 Task: Find connections with filter location el hed with filter topic #trainer with filter profile language Spanish with filter current company Red Chillies Entertainment with filter school K J Somaiya Institute of Management with filter industry Retail Apparel and Fashion with filter service category Corporate Events with filter keywords title Computer Scientist
Action: Mouse moved to (526, 66)
Screenshot: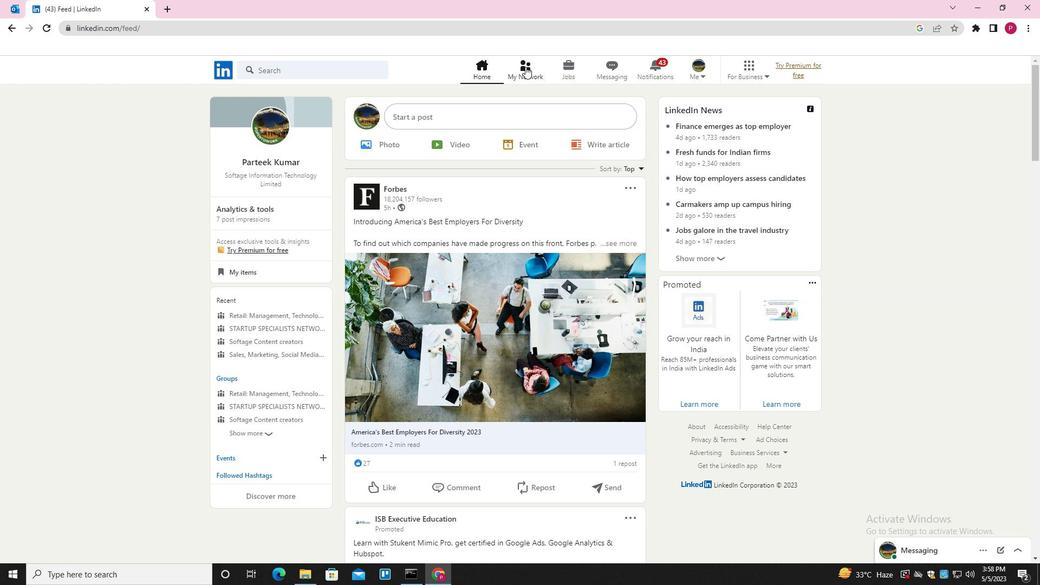 
Action: Mouse pressed left at (526, 66)
Screenshot: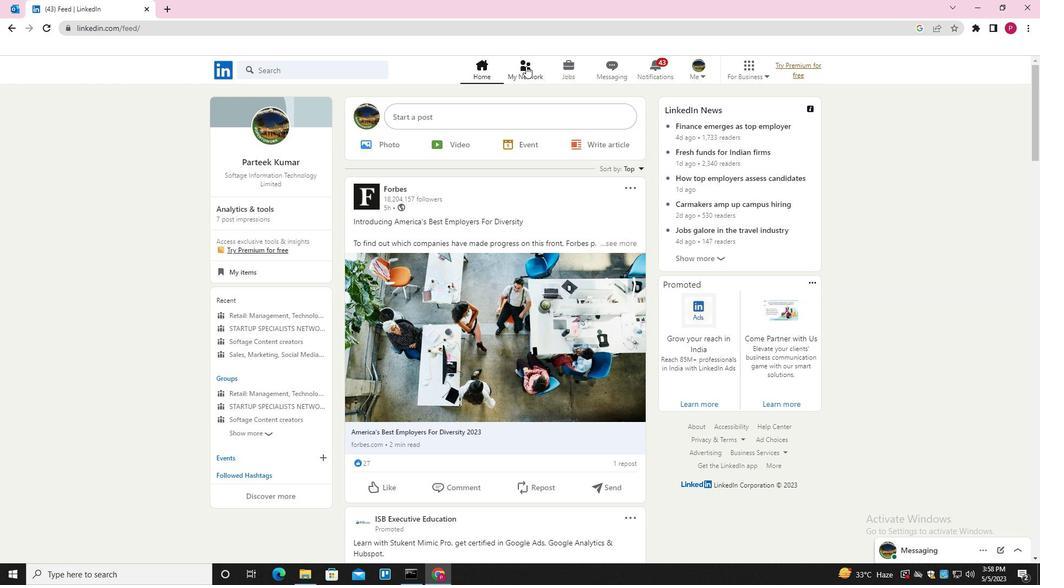 
Action: Mouse moved to (339, 134)
Screenshot: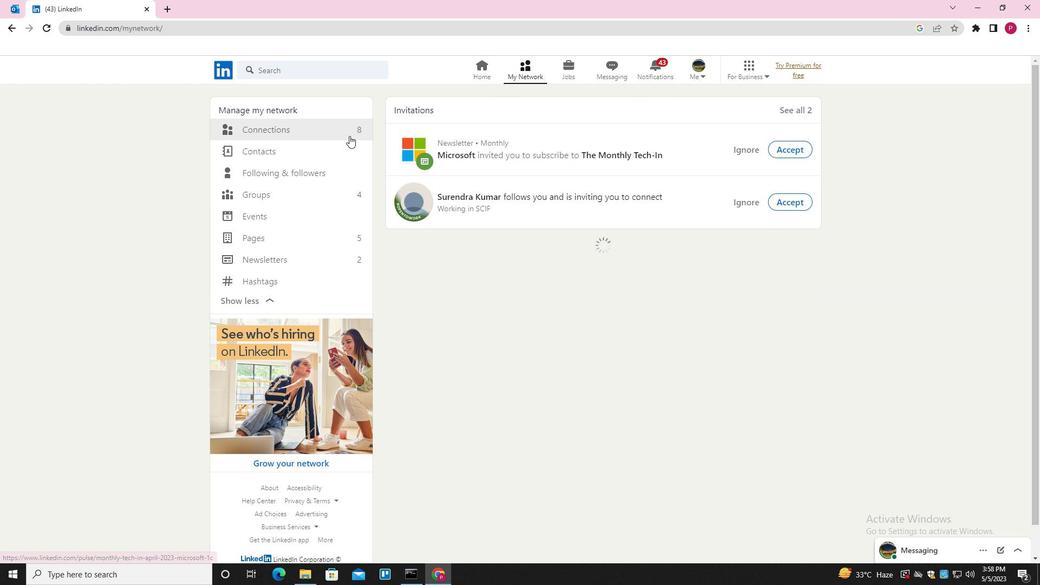 
Action: Mouse pressed left at (339, 134)
Screenshot: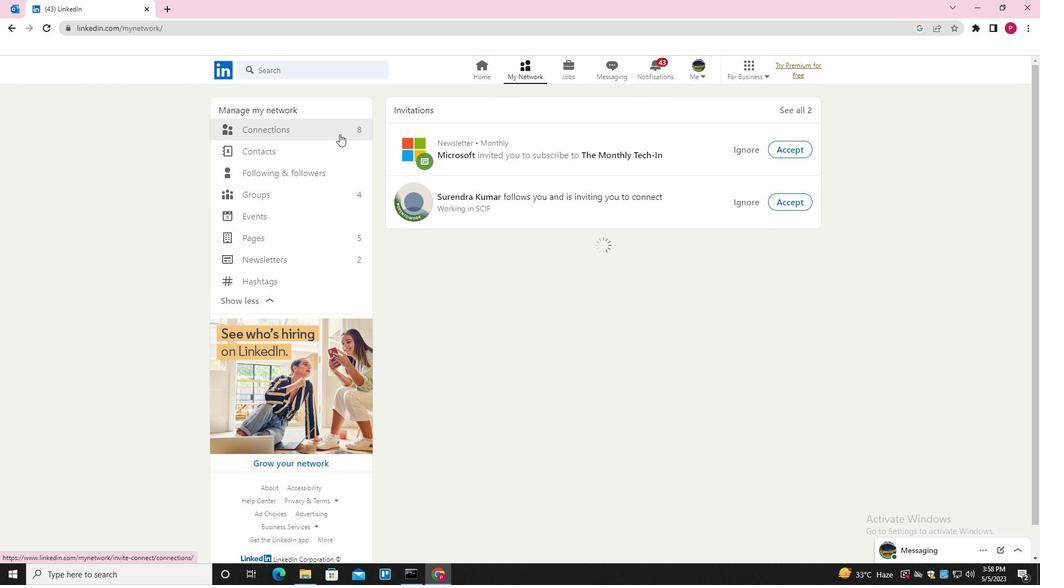 
Action: Mouse moved to (603, 133)
Screenshot: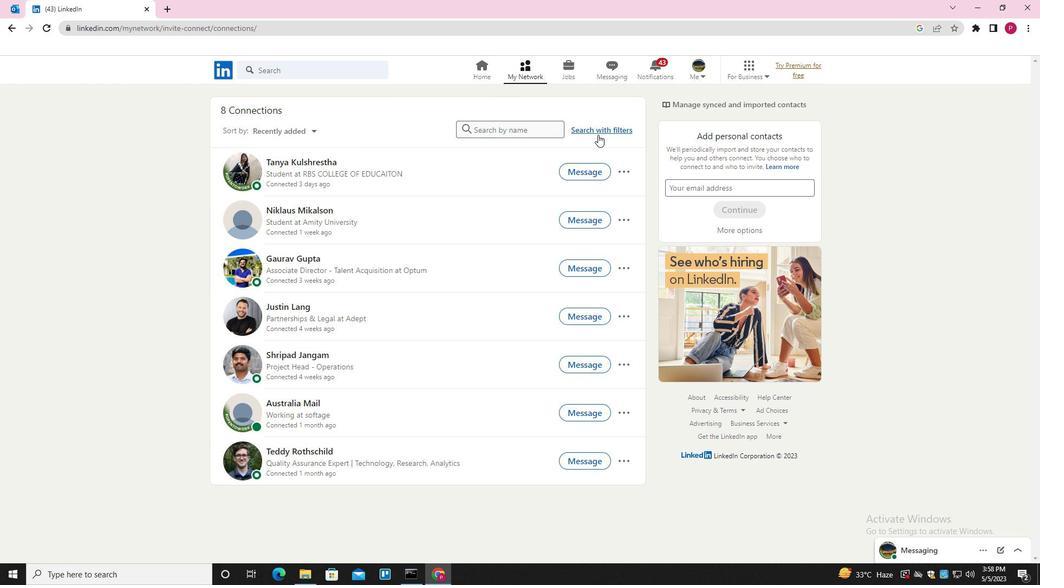 
Action: Mouse pressed left at (603, 133)
Screenshot: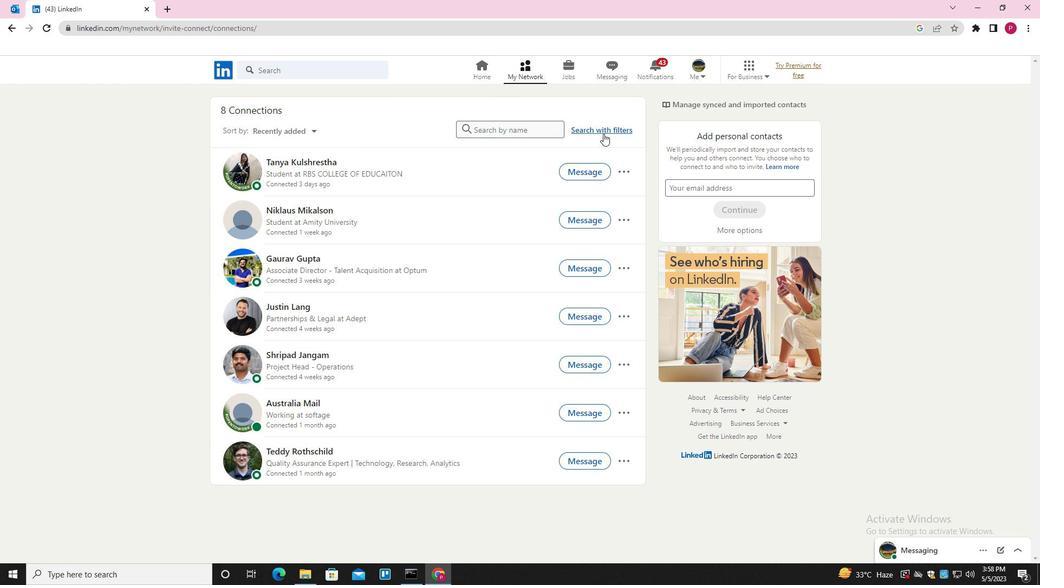 
Action: Mouse moved to (556, 99)
Screenshot: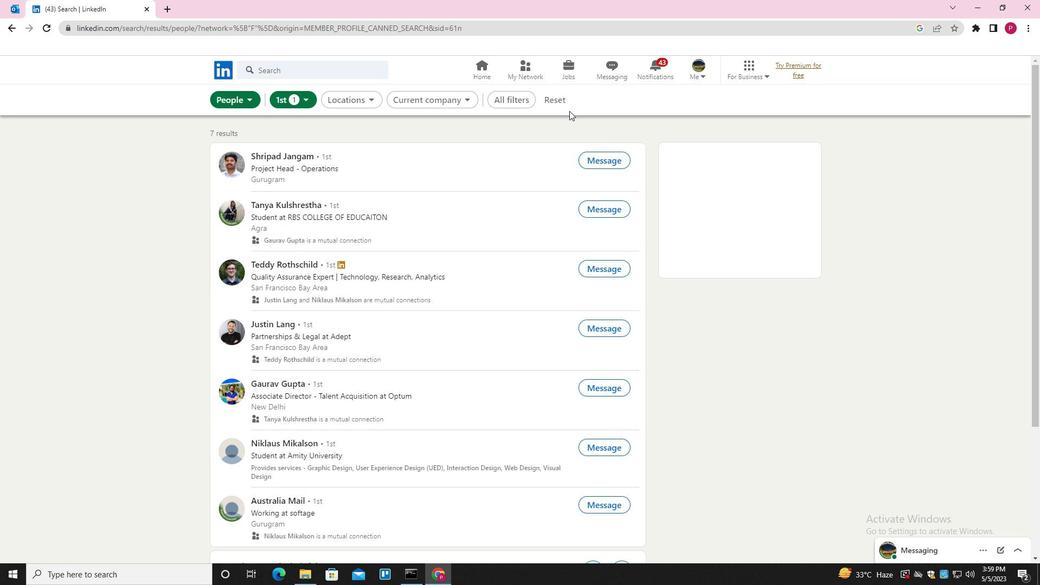 
Action: Mouse pressed left at (556, 99)
Screenshot: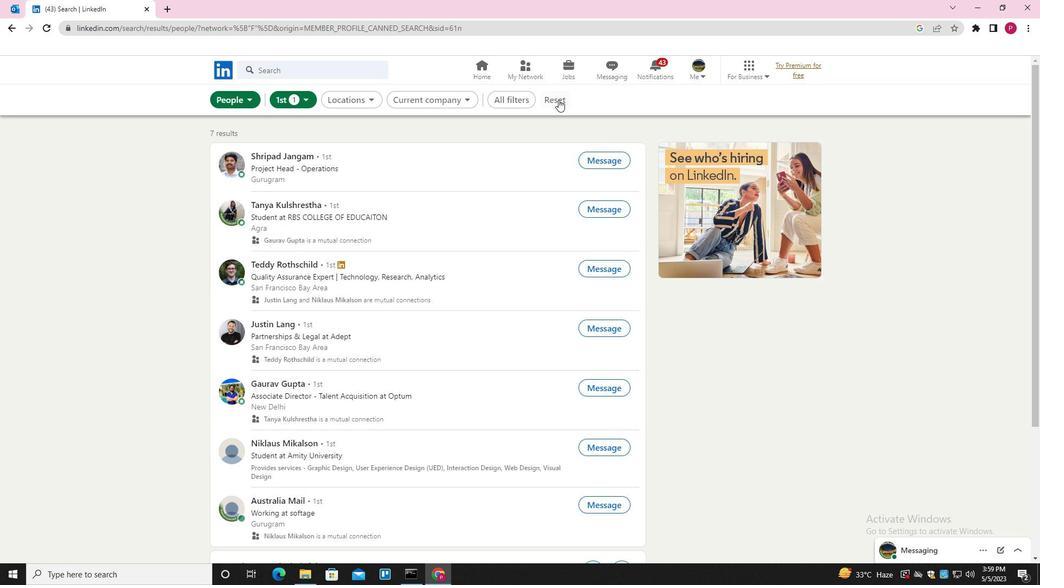 
Action: Mouse moved to (543, 99)
Screenshot: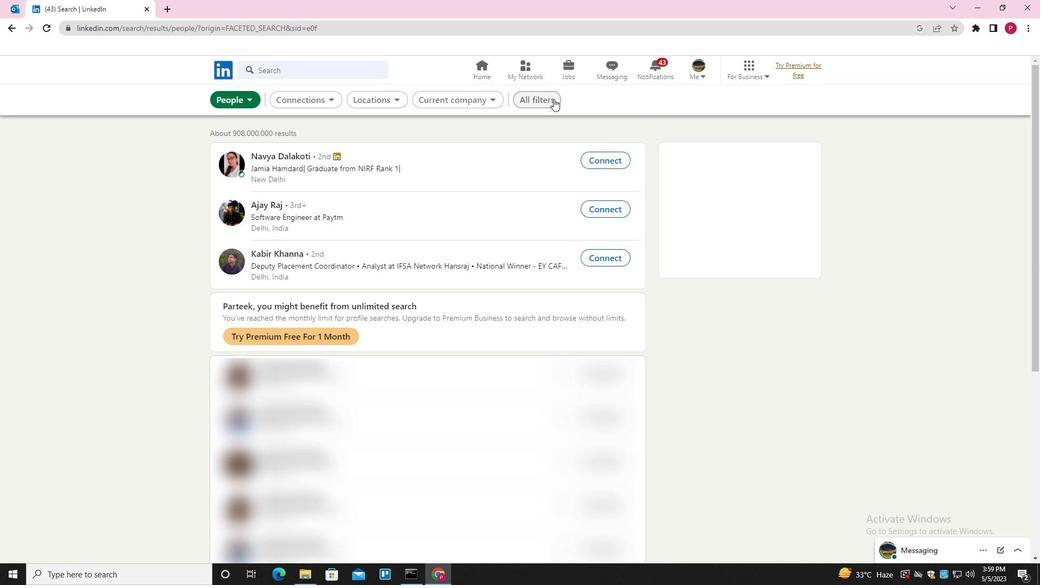 
Action: Mouse pressed left at (543, 99)
Screenshot: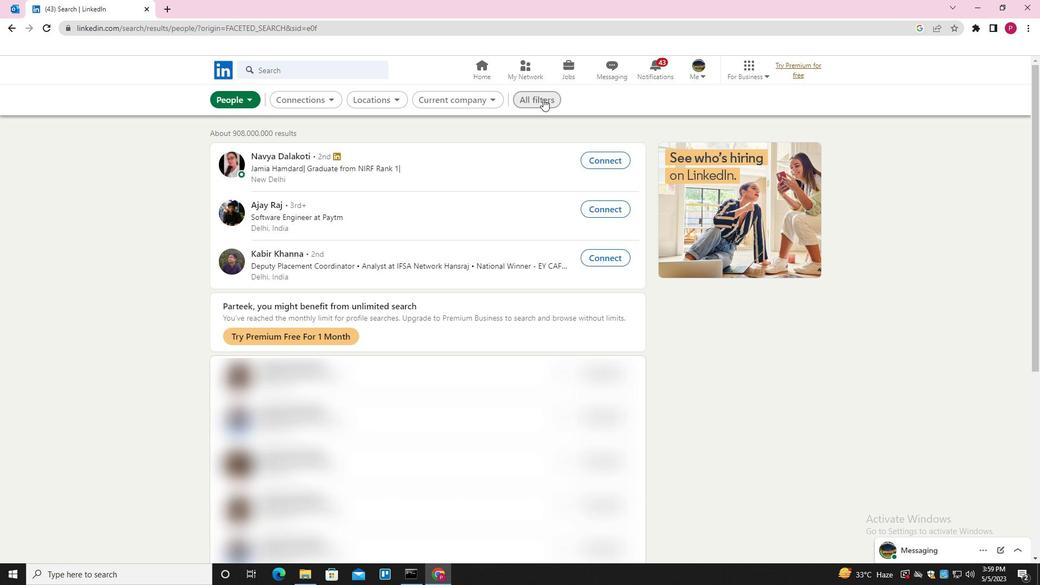 
Action: Mouse moved to (848, 271)
Screenshot: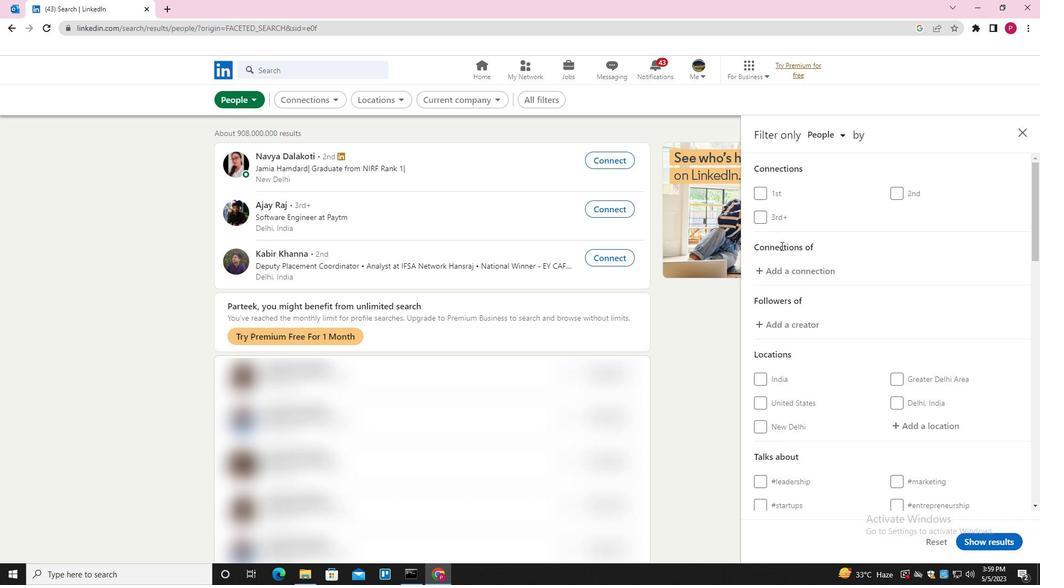 
Action: Mouse scrolled (848, 271) with delta (0, 0)
Screenshot: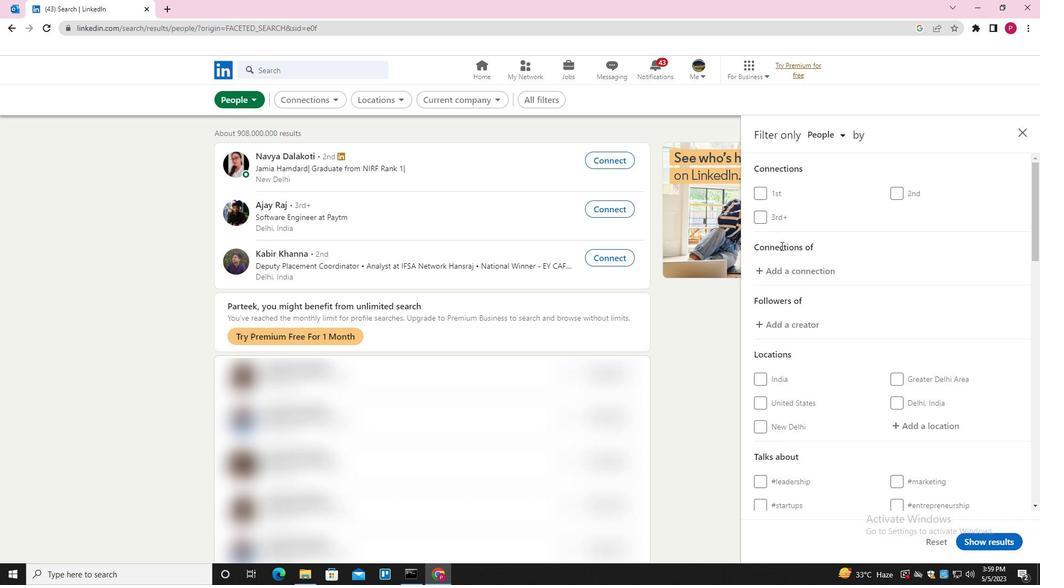 
Action: Mouse moved to (875, 284)
Screenshot: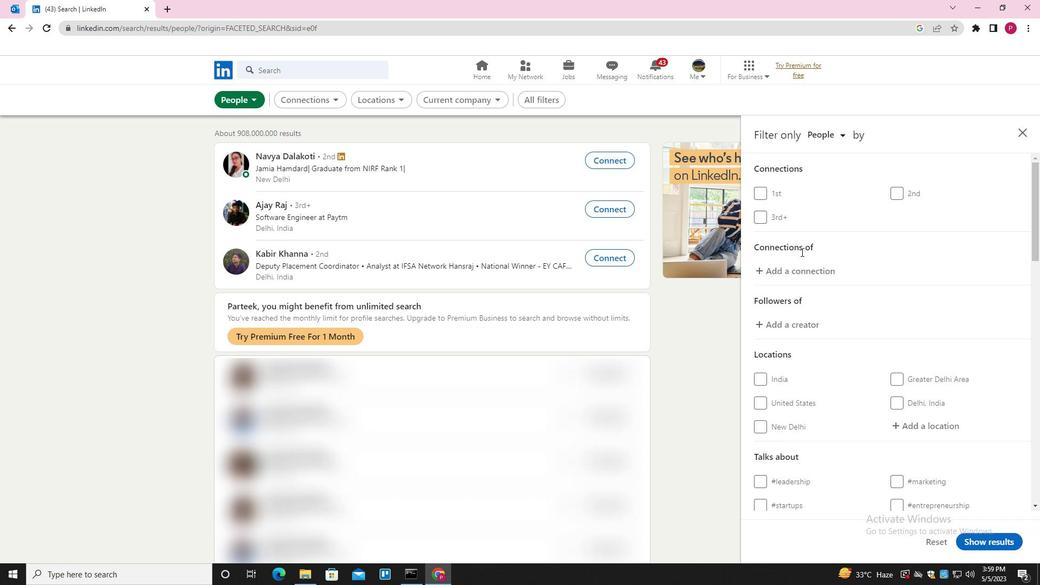 
Action: Mouse scrolled (875, 283) with delta (0, 0)
Screenshot: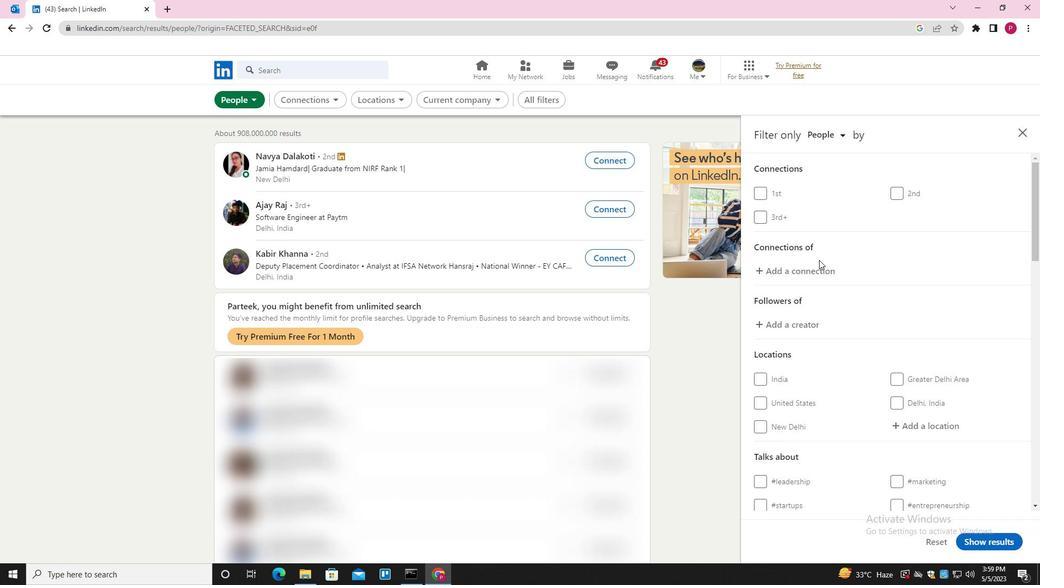 
Action: Mouse moved to (938, 315)
Screenshot: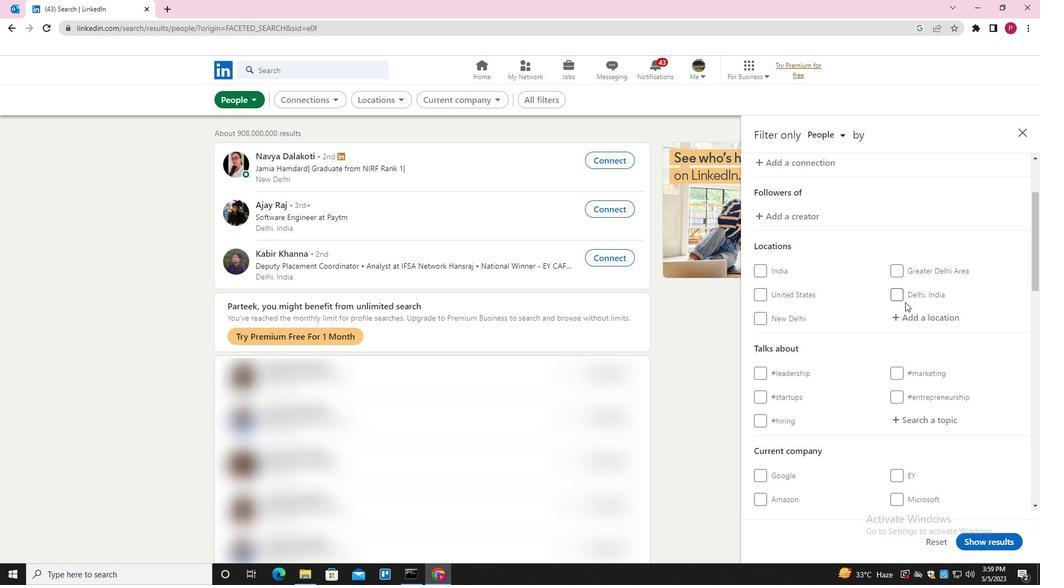 
Action: Mouse pressed left at (938, 315)
Screenshot: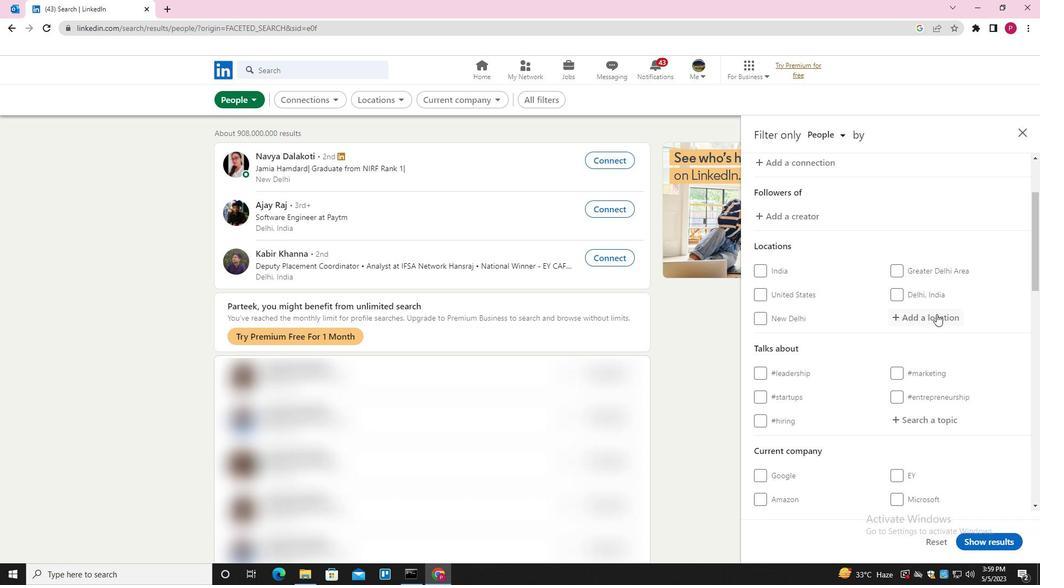 
Action: Key pressed <Key.shift>EL<Key.space>HED<Key.down><Key.enter>
Screenshot: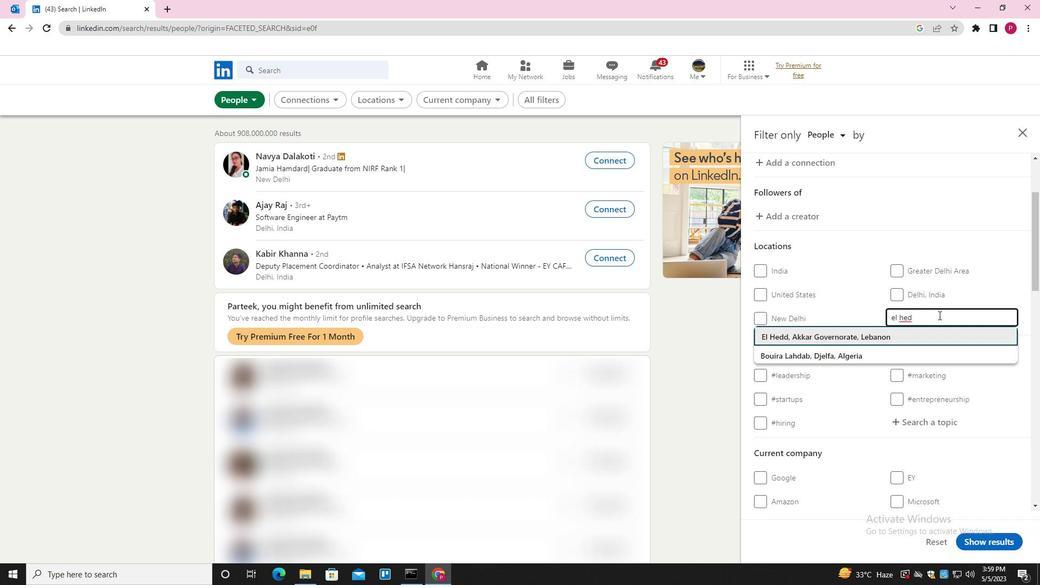
Action: Mouse moved to (906, 312)
Screenshot: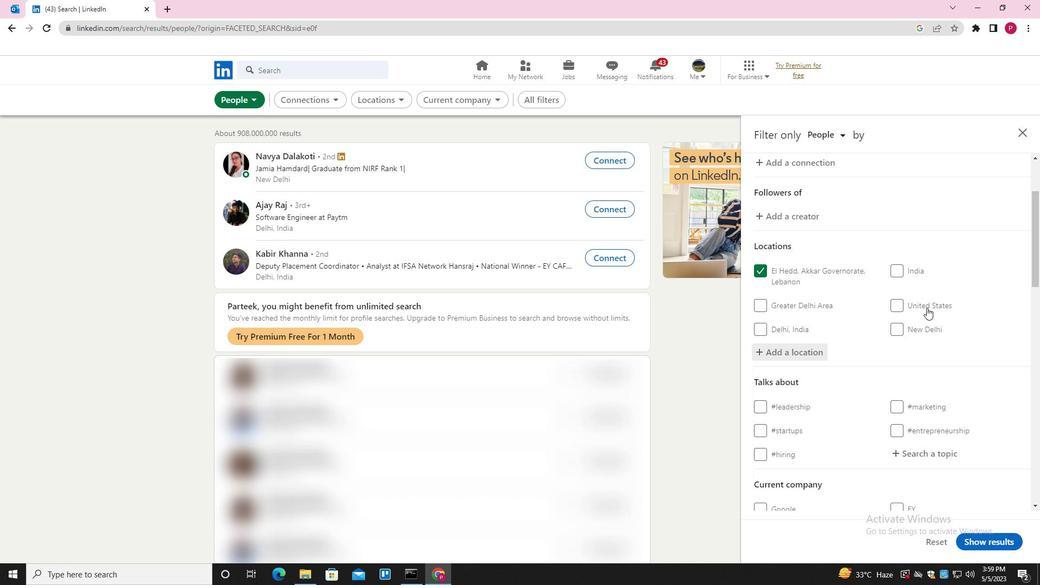 
Action: Mouse scrolled (906, 312) with delta (0, 0)
Screenshot: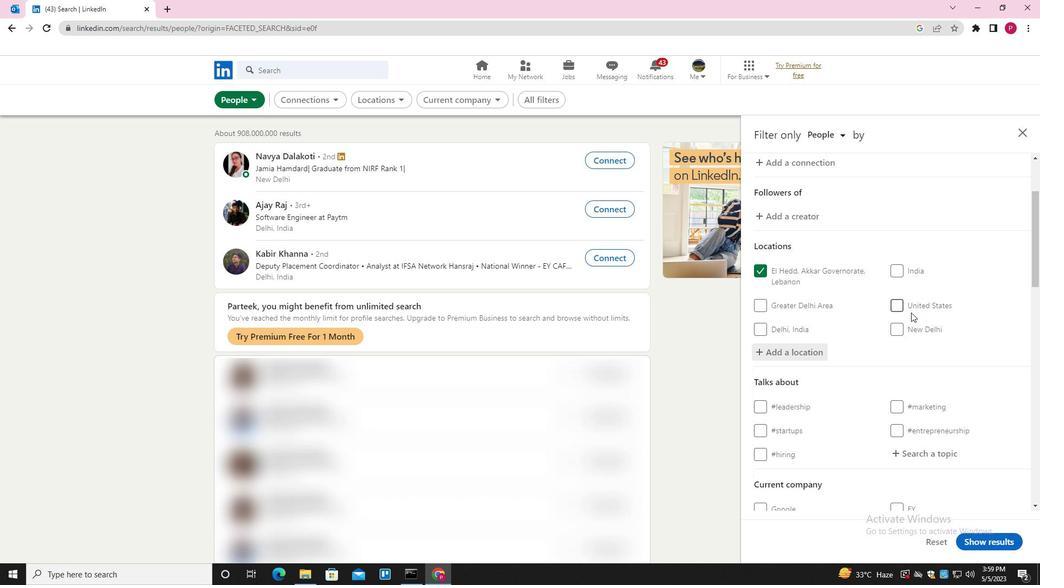 
Action: Mouse scrolled (906, 312) with delta (0, 0)
Screenshot: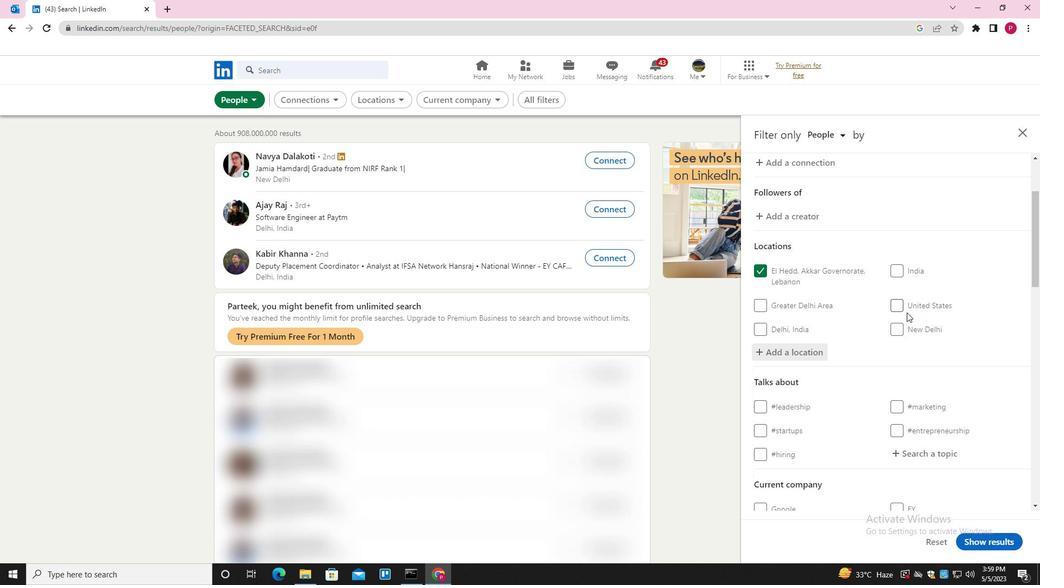 
Action: Mouse scrolled (906, 312) with delta (0, 0)
Screenshot: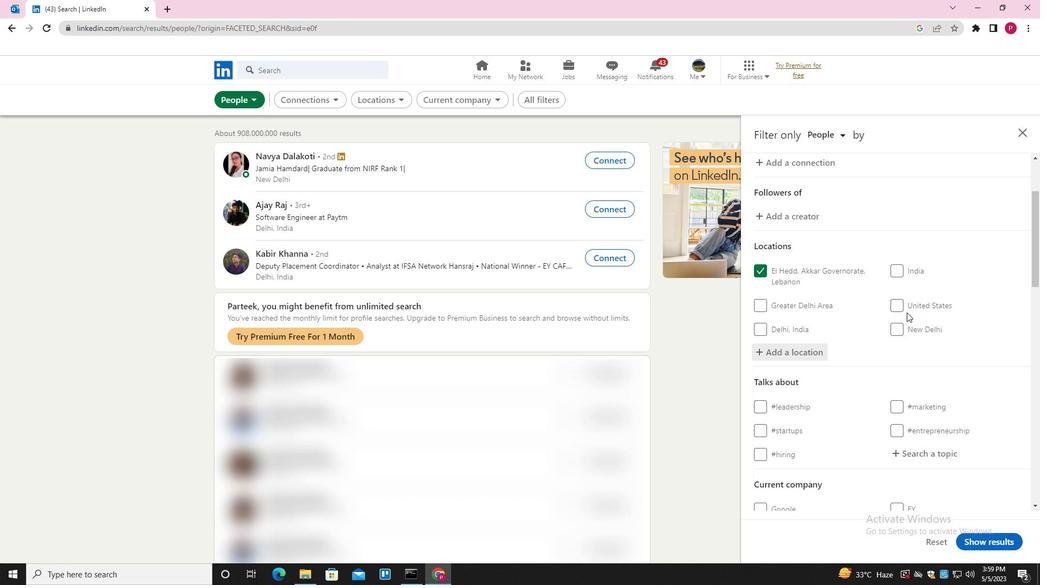 
Action: Mouse scrolled (906, 312) with delta (0, 0)
Screenshot: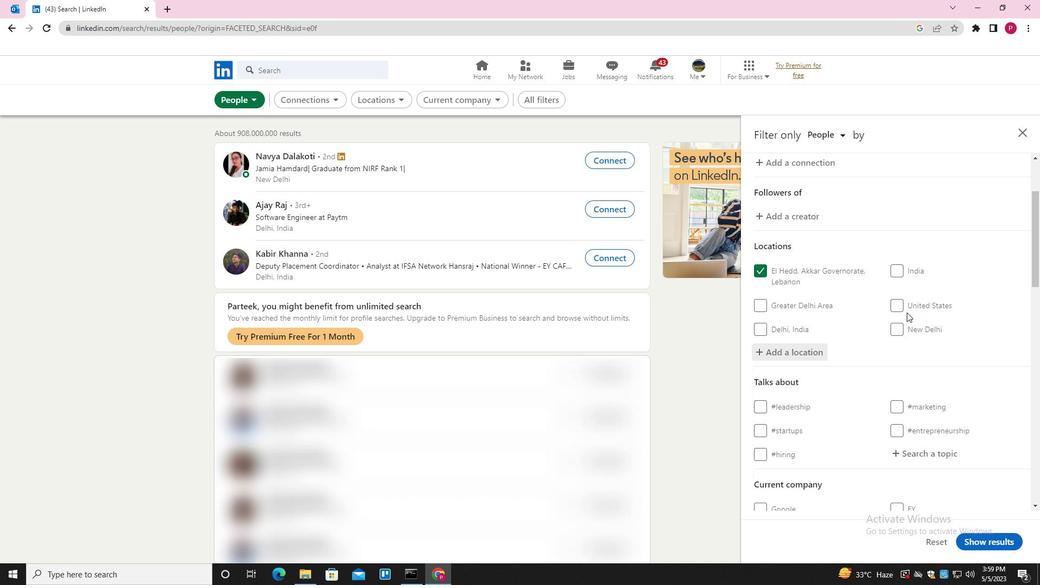 
Action: Mouse moved to (911, 237)
Screenshot: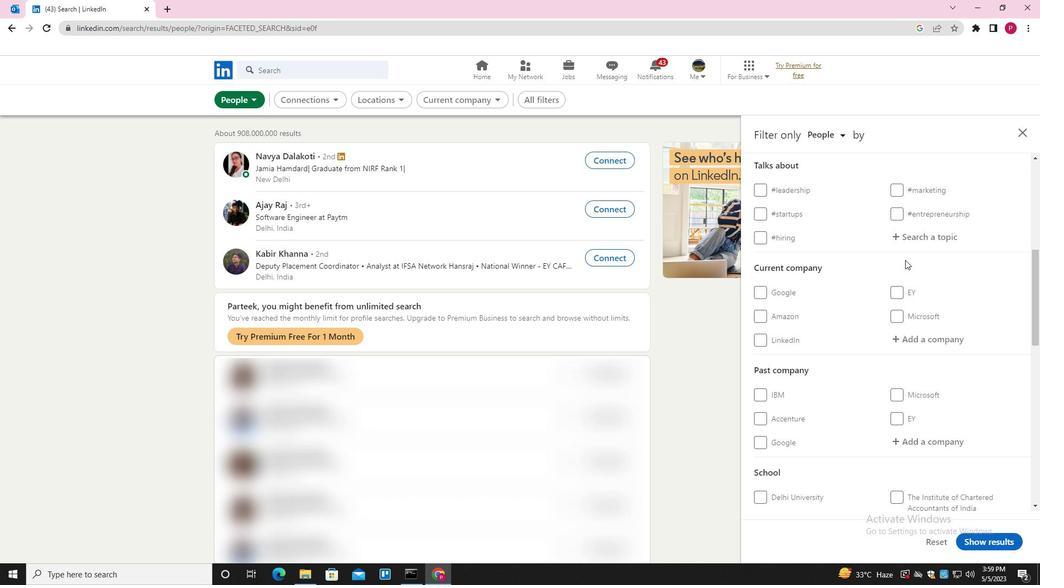 
Action: Mouse pressed left at (911, 237)
Screenshot: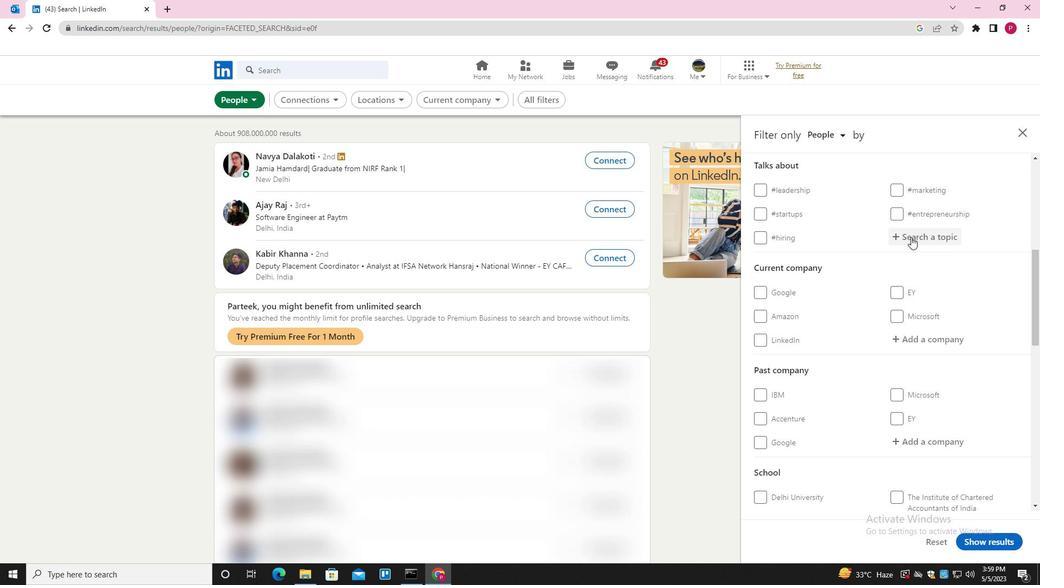 
Action: Key pressed TRAINER<Key.down><Key.enter>
Screenshot: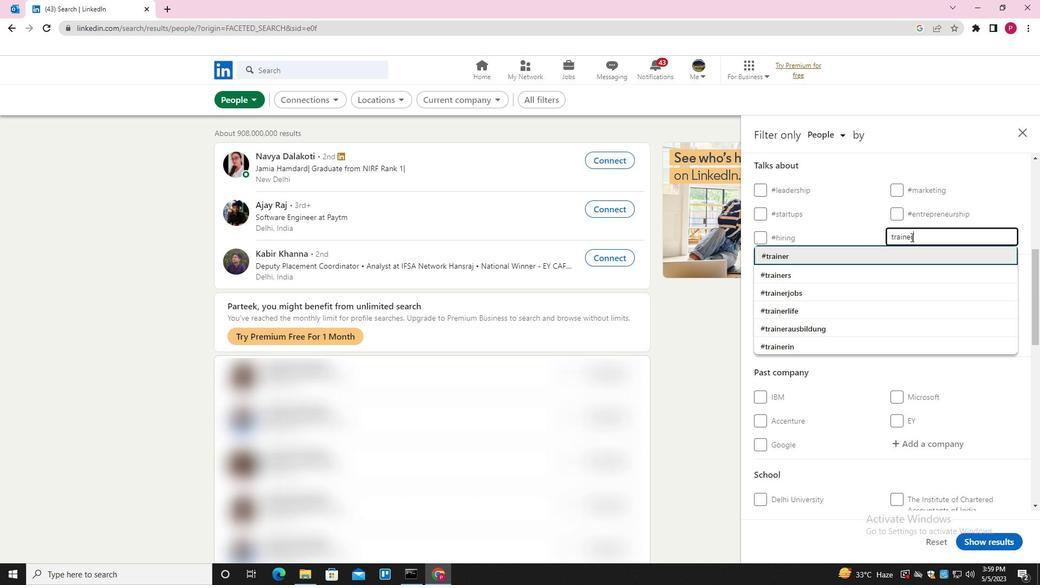 
Action: Mouse moved to (888, 280)
Screenshot: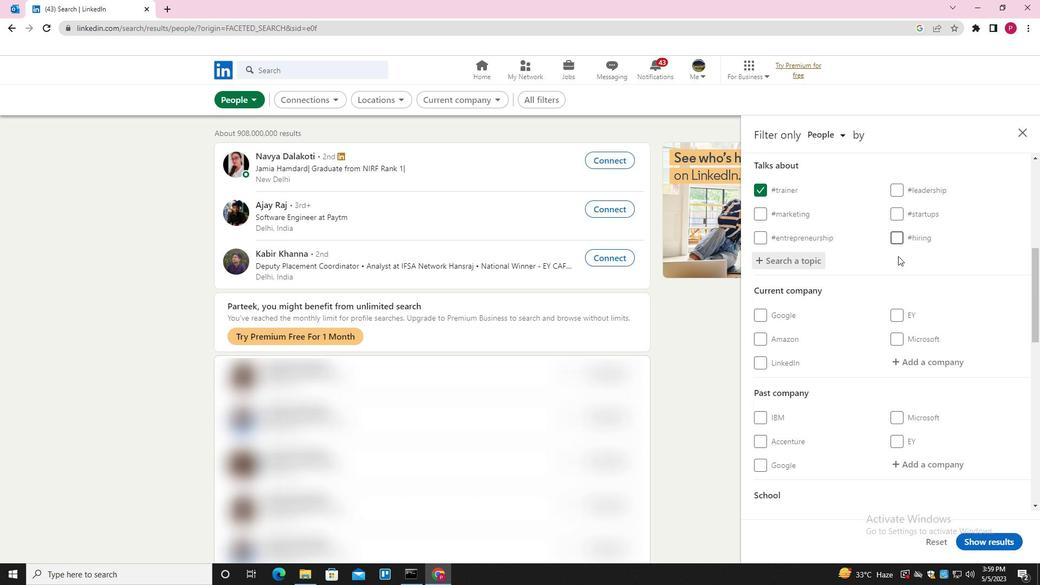 
Action: Mouse scrolled (888, 279) with delta (0, 0)
Screenshot: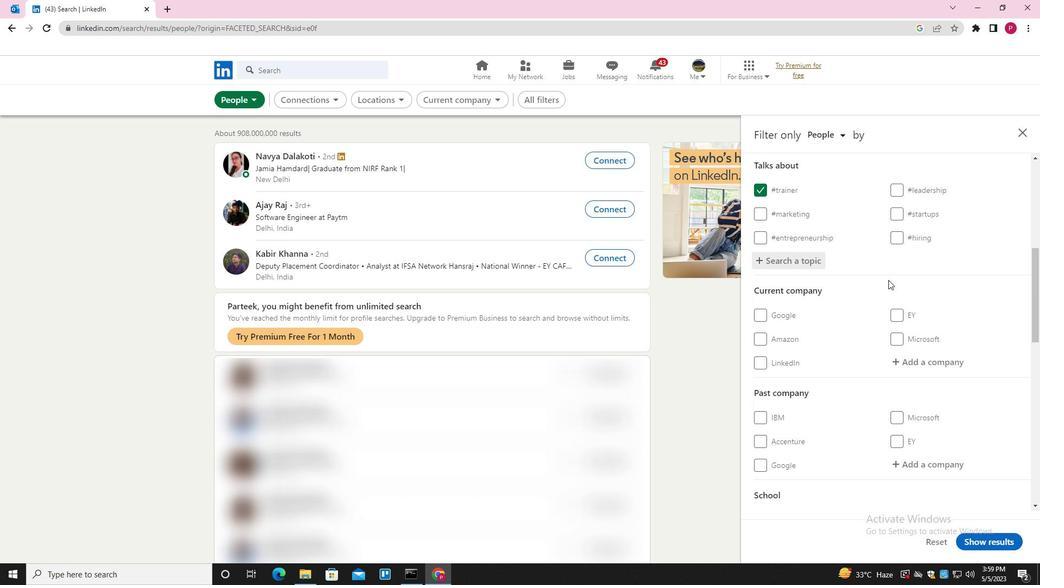 
Action: Mouse scrolled (888, 279) with delta (0, 0)
Screenshot: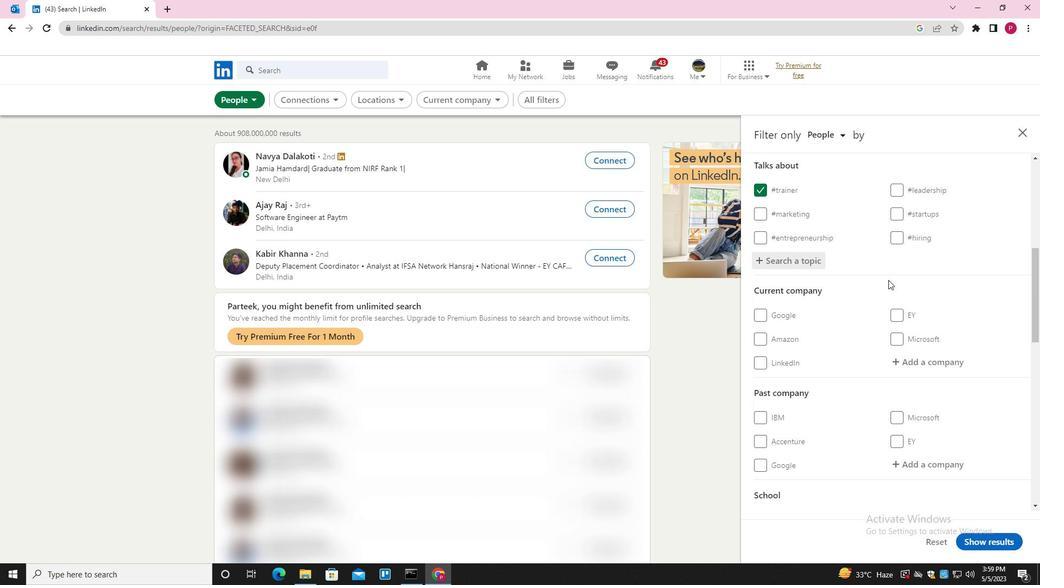 
Action: Mouse moved to (853, 338)
Screenshot: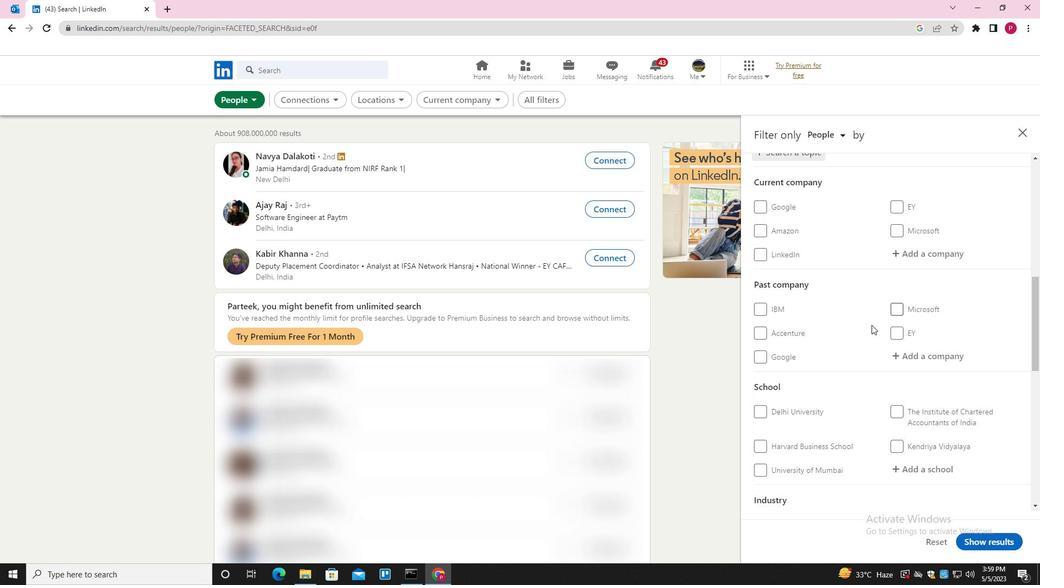 
Action: Mouse scrolled (853, 338) with delta (0, 0)
Screenshot: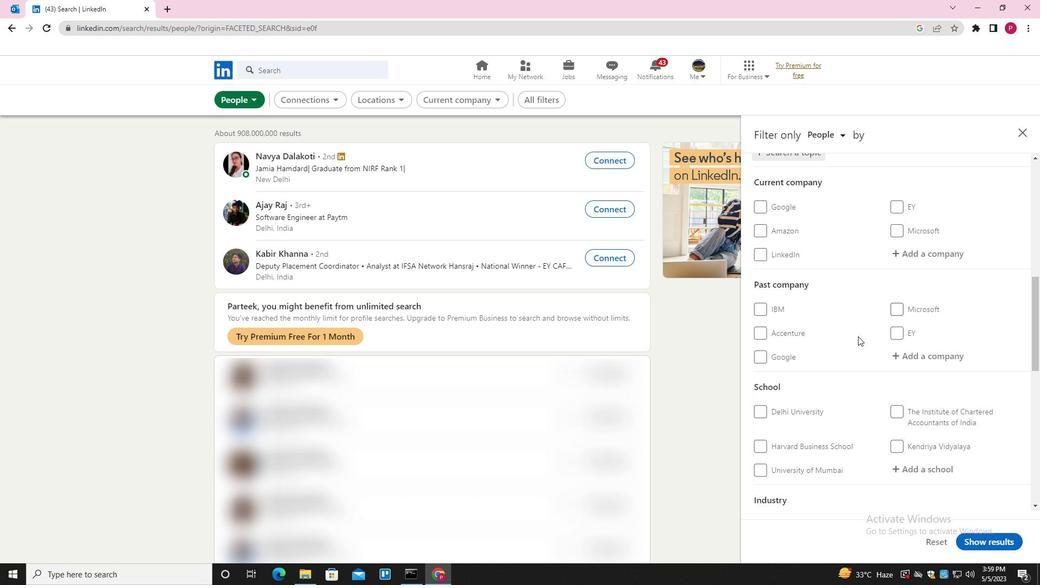 
Action: Mouse scrolled (853, 338) with delta (0, 0)
Screenshot: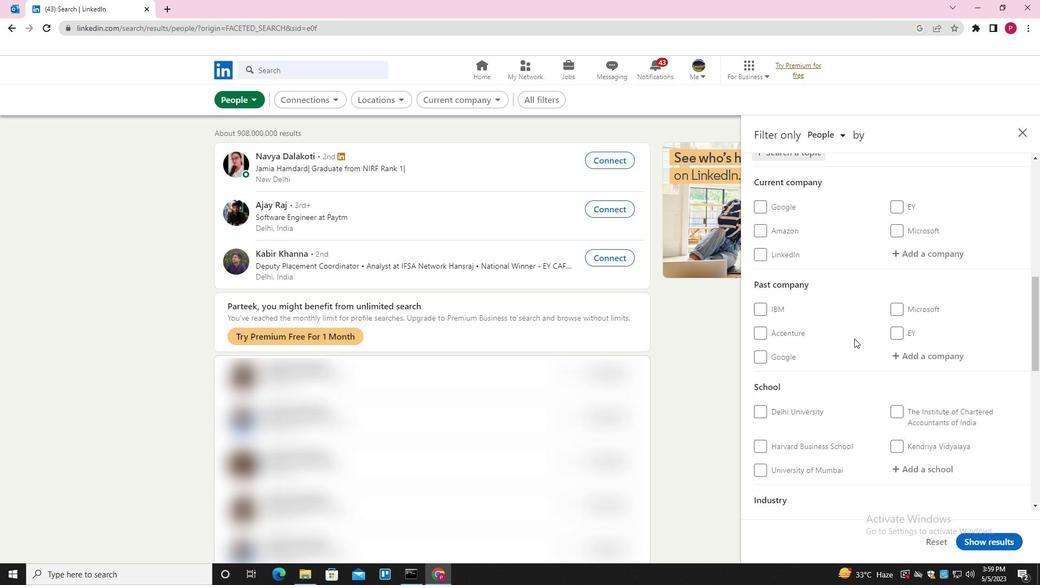 
Action: Mouse scrolled (853, 338) with delta (0, 0)
Screenshot: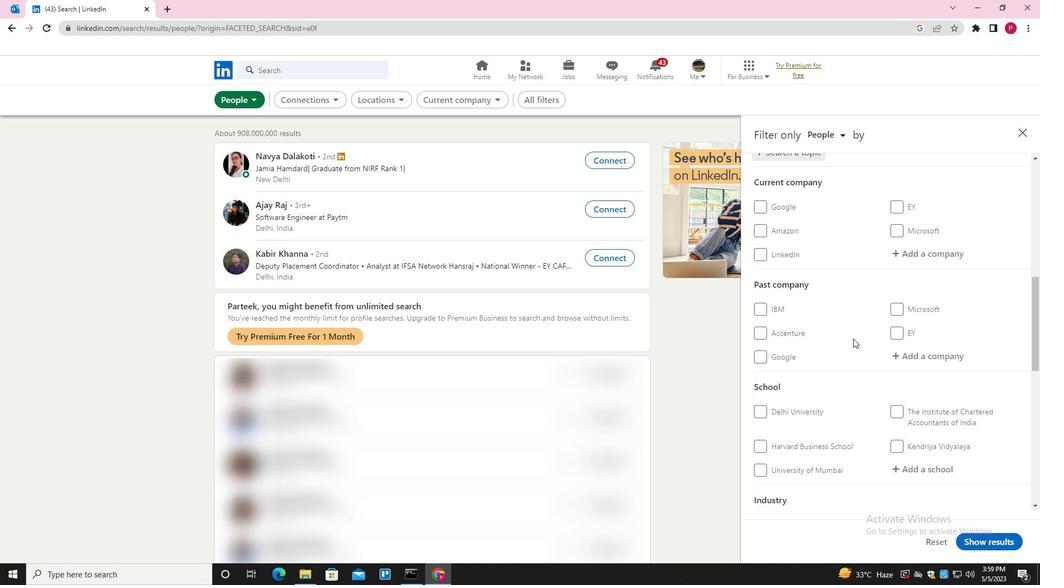 
Action: Mouse scrolled (853, 338) with delta (0, 0)
Screenshot: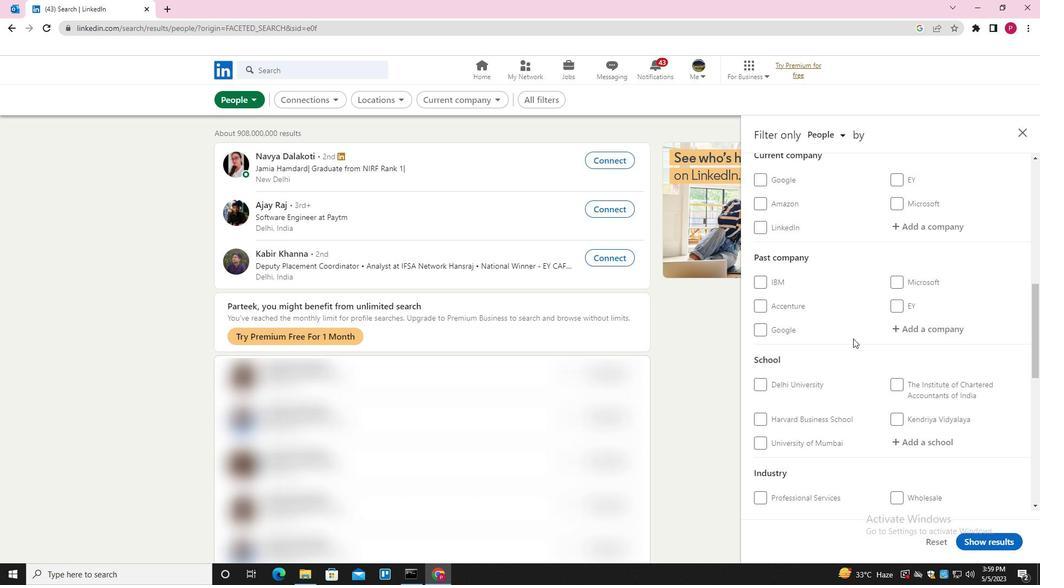 
Action: Mouse moved to (832, 362)
Screenshot: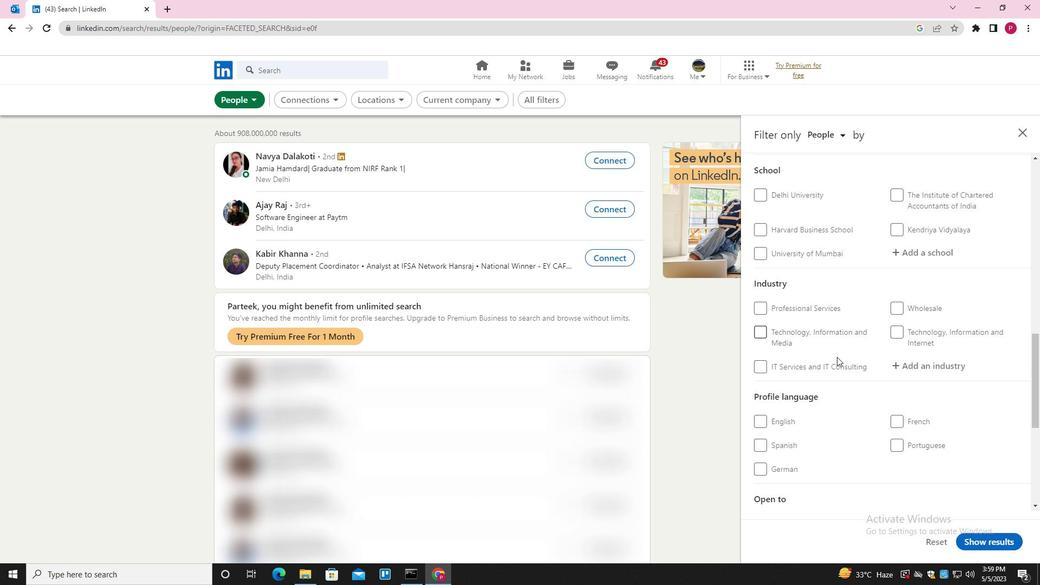 
Action: Mouse scrolled (832, 361) with delta (0, 0)
Screenshot: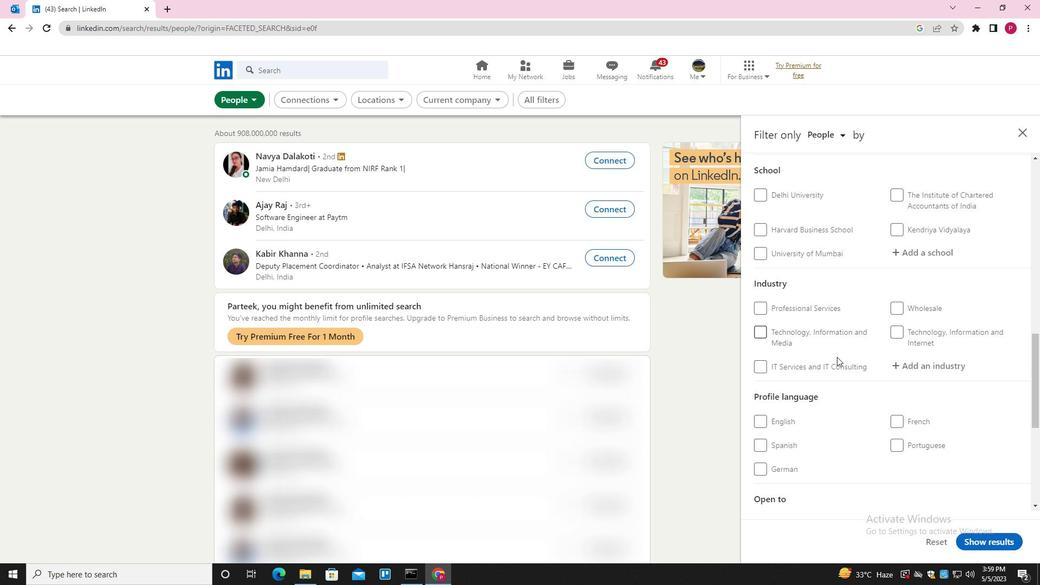 
Action: Mouse scrolled (832, 361) with delta (0, 0)
Screenshot: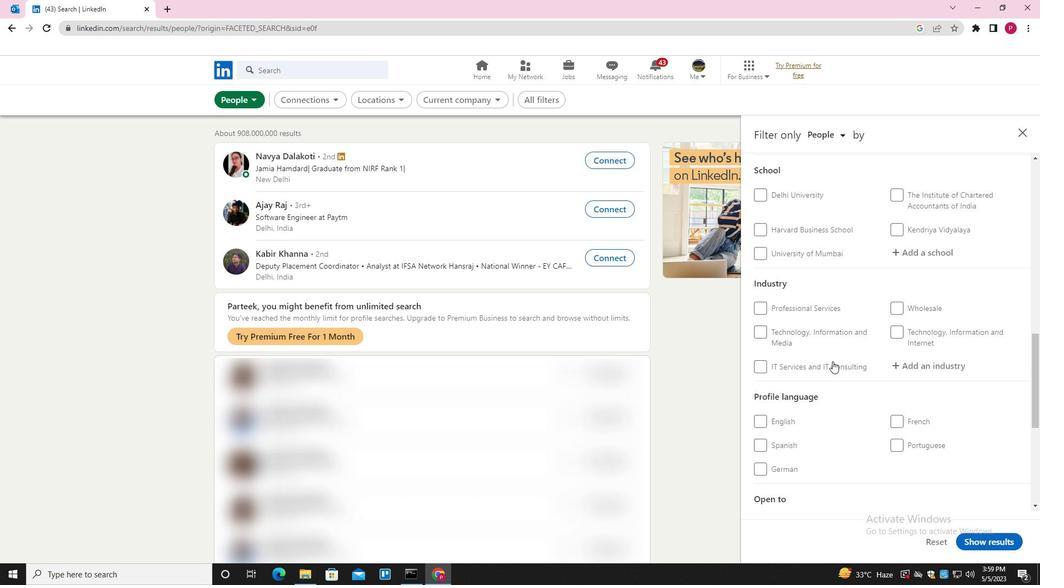 
Action: Mouse moved to (766, 334)
Screenshot: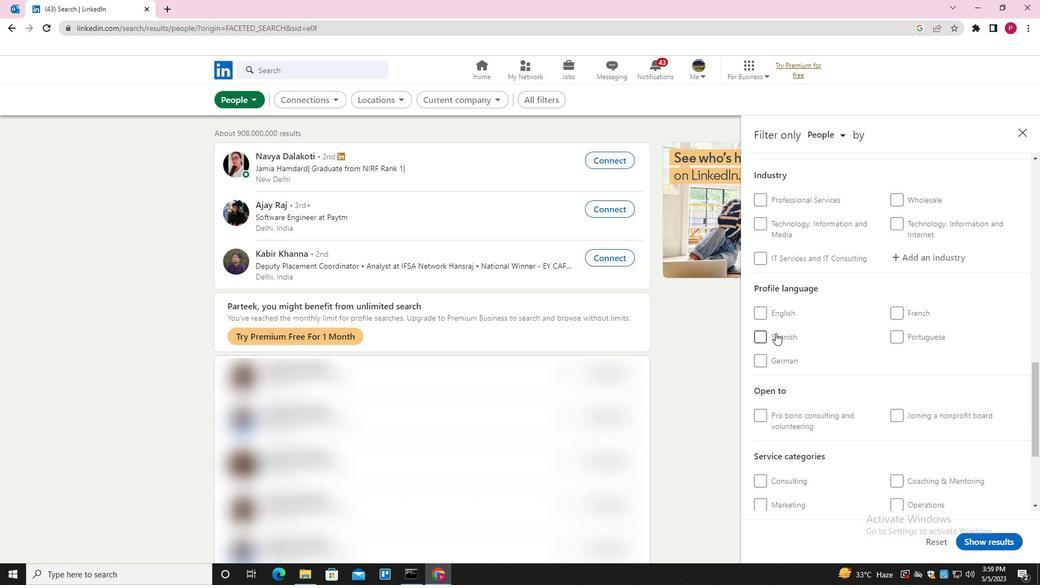 
Action: Mouse pressed left at (766, 334)
Screenshot: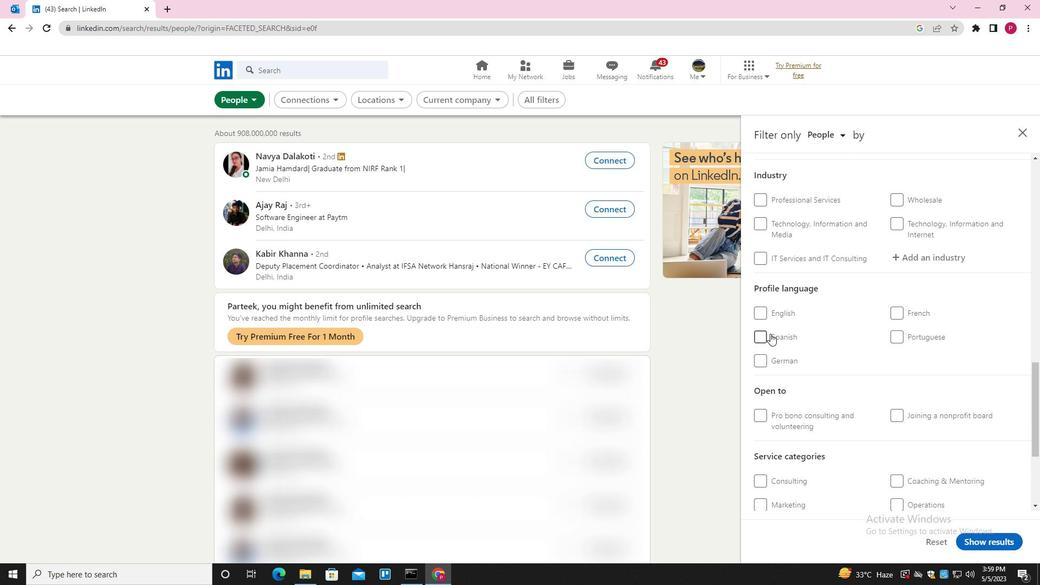 
Action: Mouse moved to (833, 325)
Screenshot: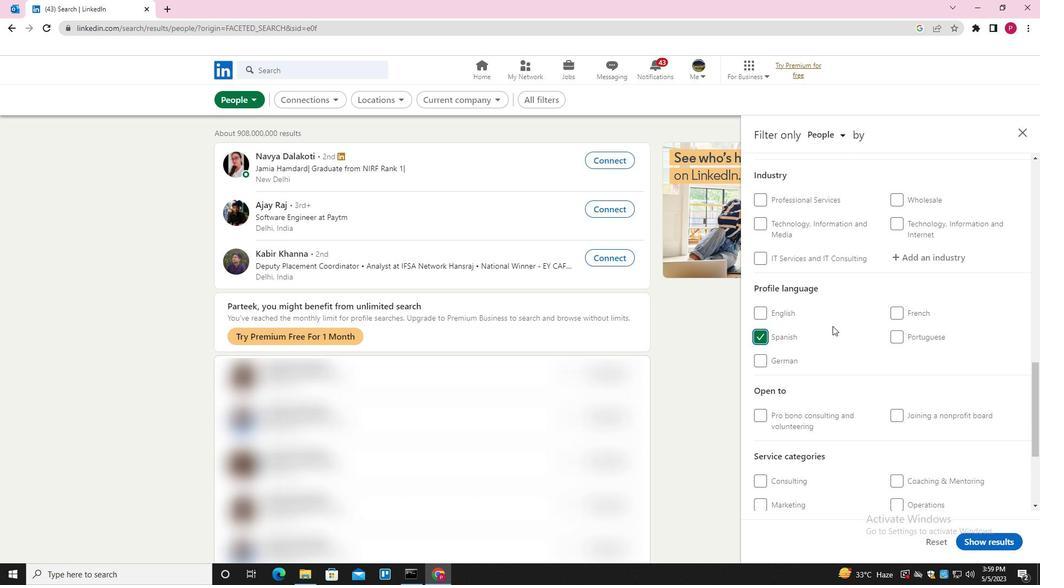 
Action: Mouse scrolled (833, 326) with delta (0, 0)
Screenshot: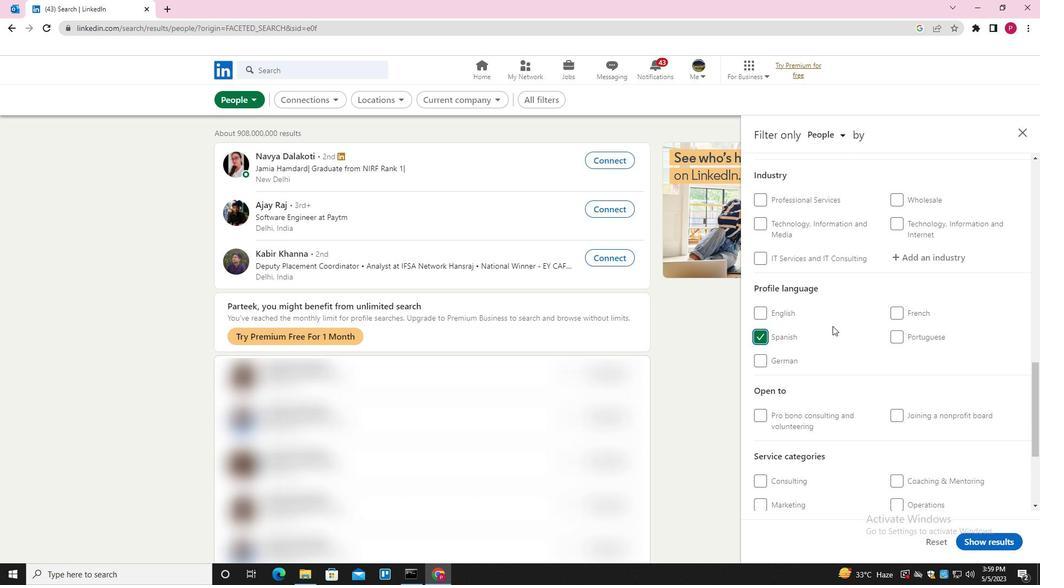 
Action: Mouse scrolled (833, 326) with delta (0, 0)
Screenshot: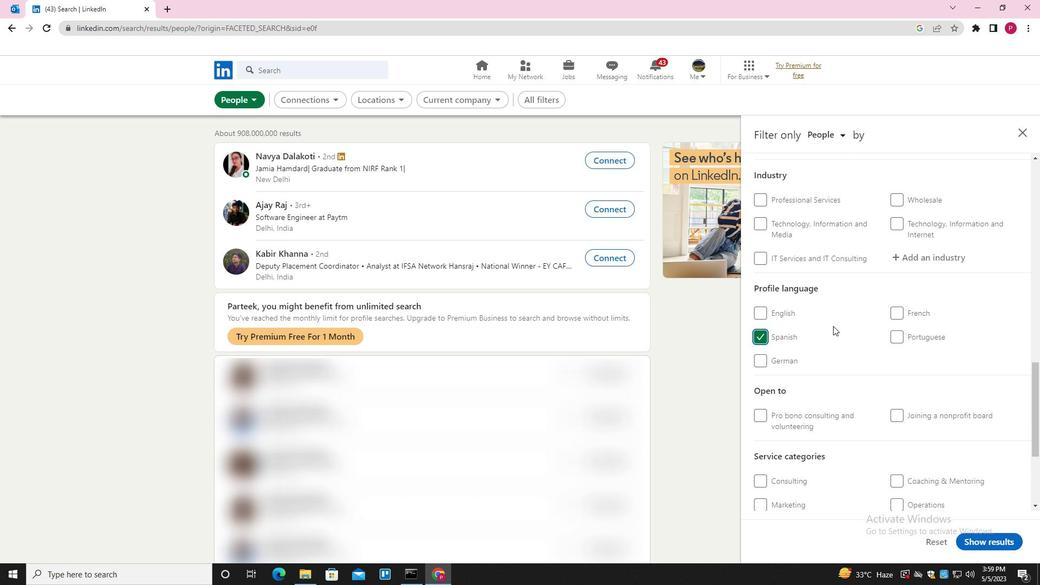 
Action: Mouse scrolled (833, 326) with delta (0, 0)
Screenshot: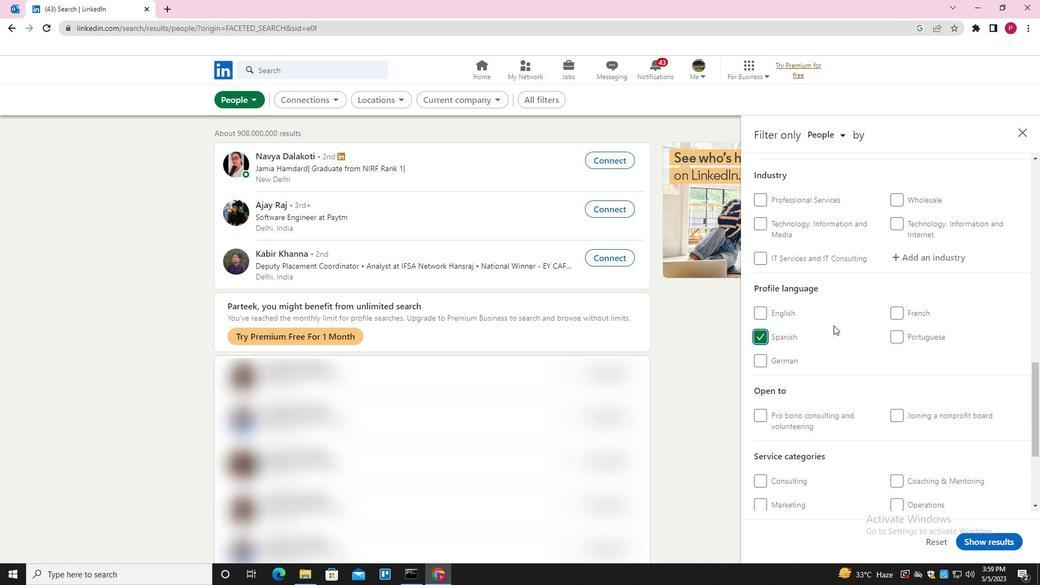 
Action: Mouse scrolled (833, 326) with delta (0, 0)
Screenshot: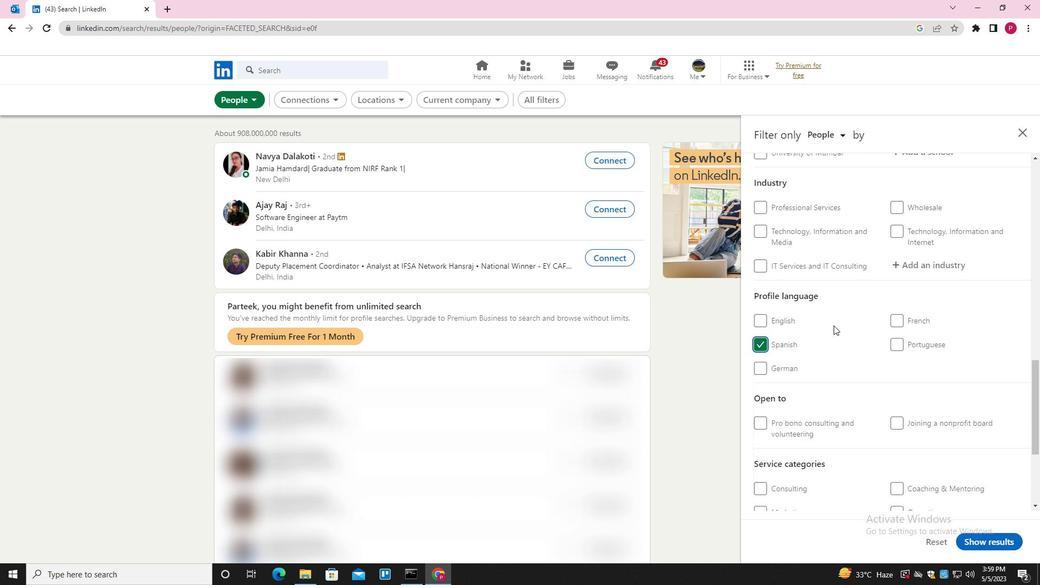 
Action: Mouse scrolled (833, 326) with delta (0, 0)
Screenshot: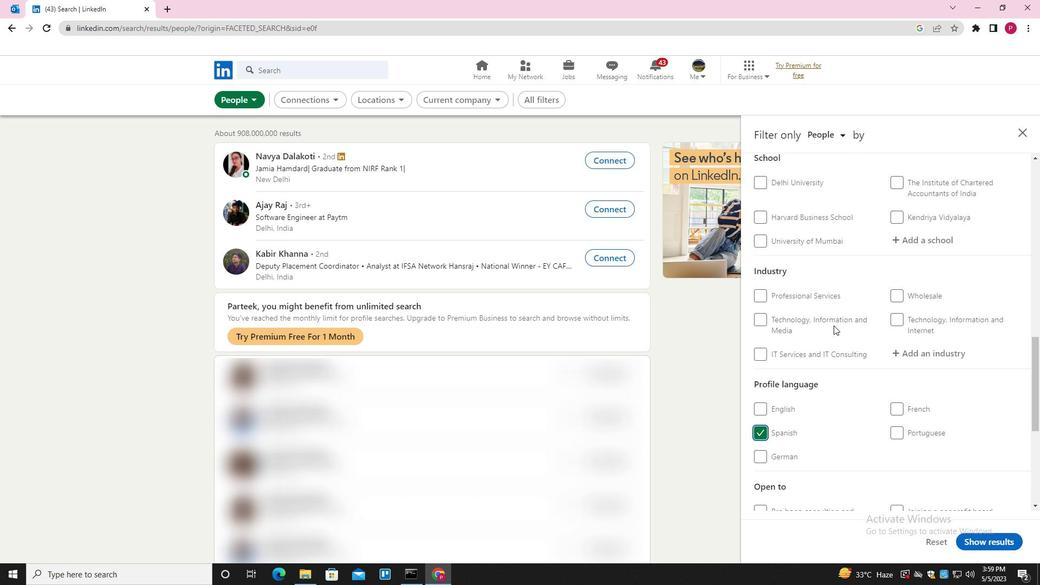 
Action: Mouse scrolled (833, 326) with delta (0, 0)
Screenshot: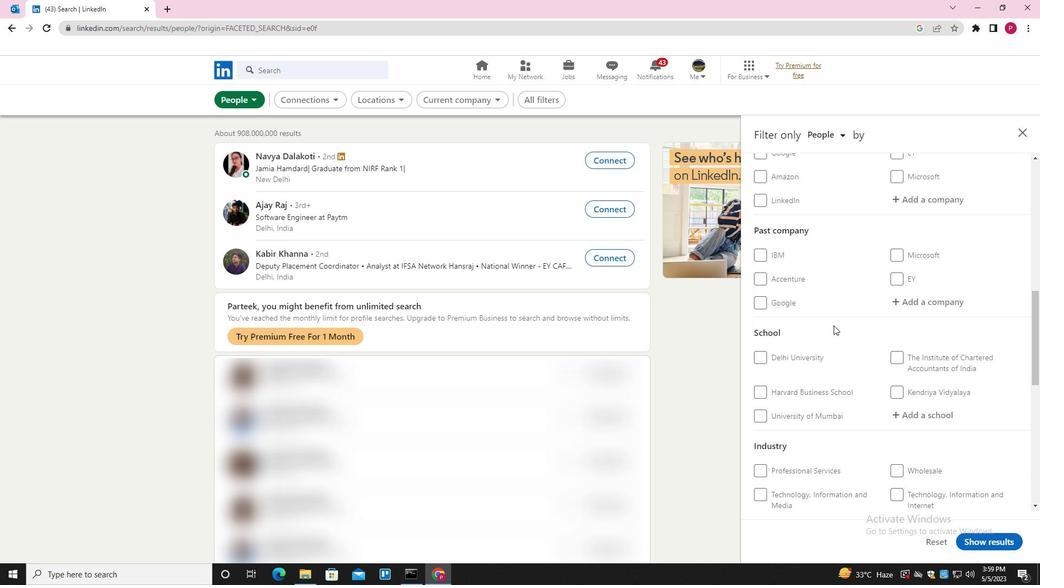
Action: Mouse moved to (950, 255)
Screenshot: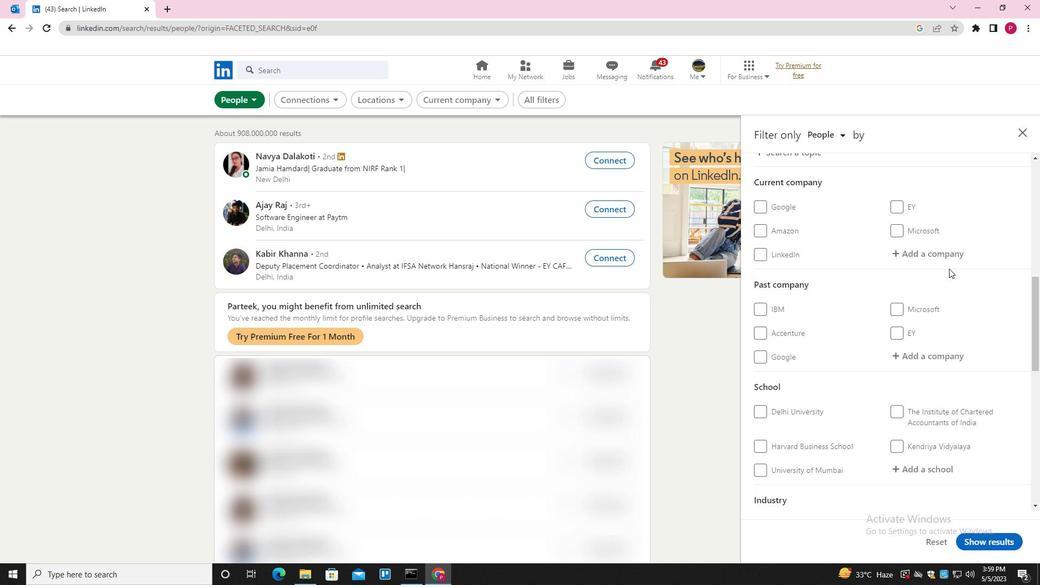 
Action: Mouse pressed left at (950, 255)
Screenshot: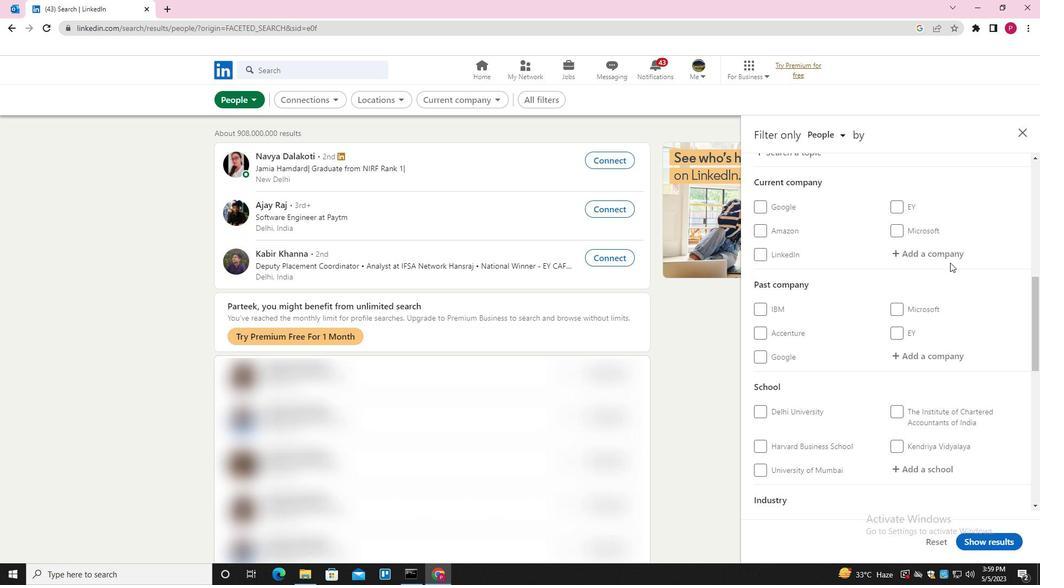 
Action: Key pressed <Key.shift>RED<Key.space><Key.shift>CHILLIES<Key.space><Key.shift><Key.shift><Key.shift>ENTERTAINMENT<Key.space><Key.down><Key.enter>
Screenshot: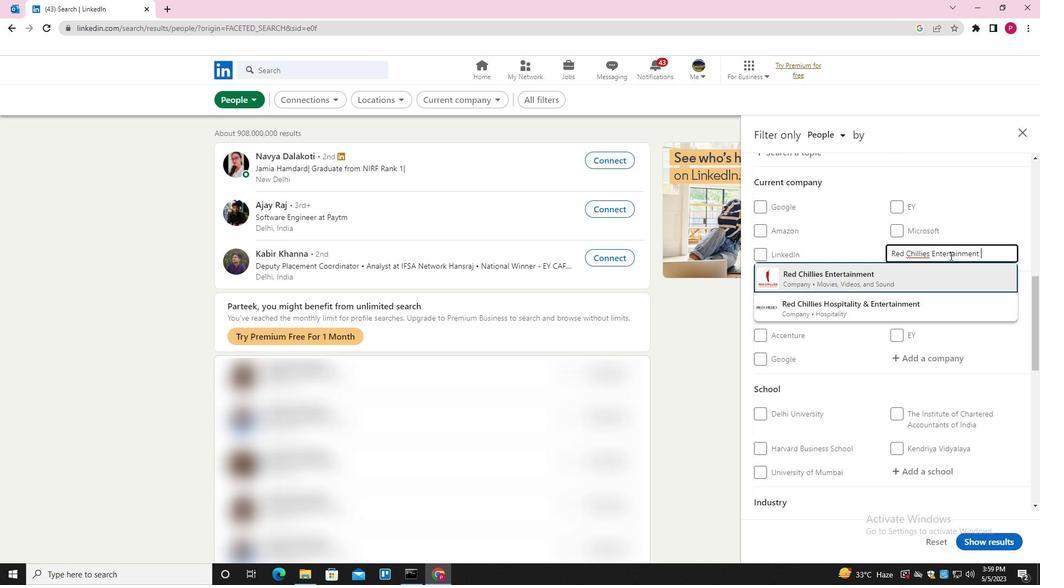 
Action: Mouse moved to (884, 290)
Screenshot: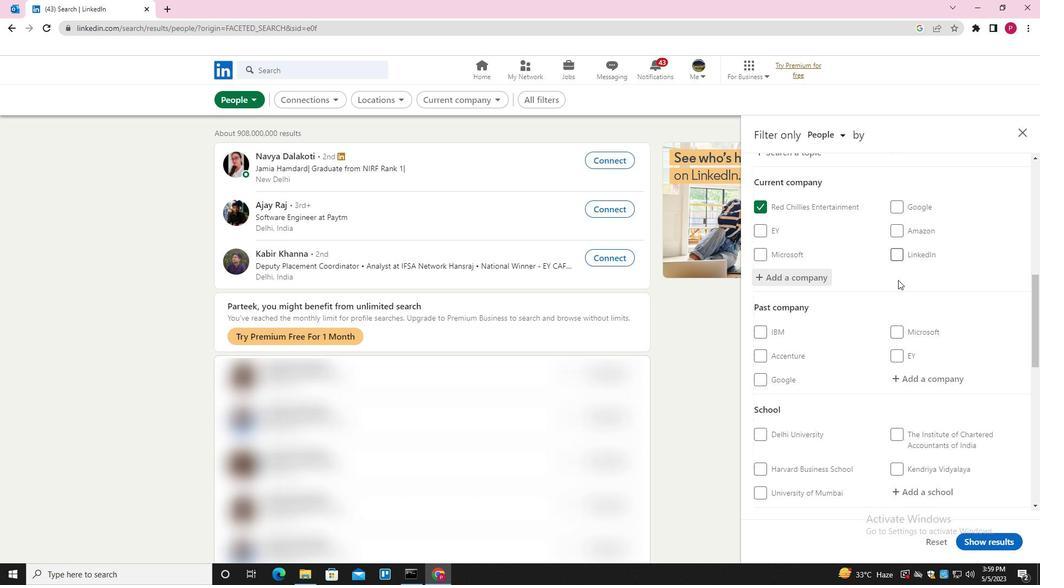 
Action: Mouse scrolled (884, 289) with delta (0, 0)
Screenshot: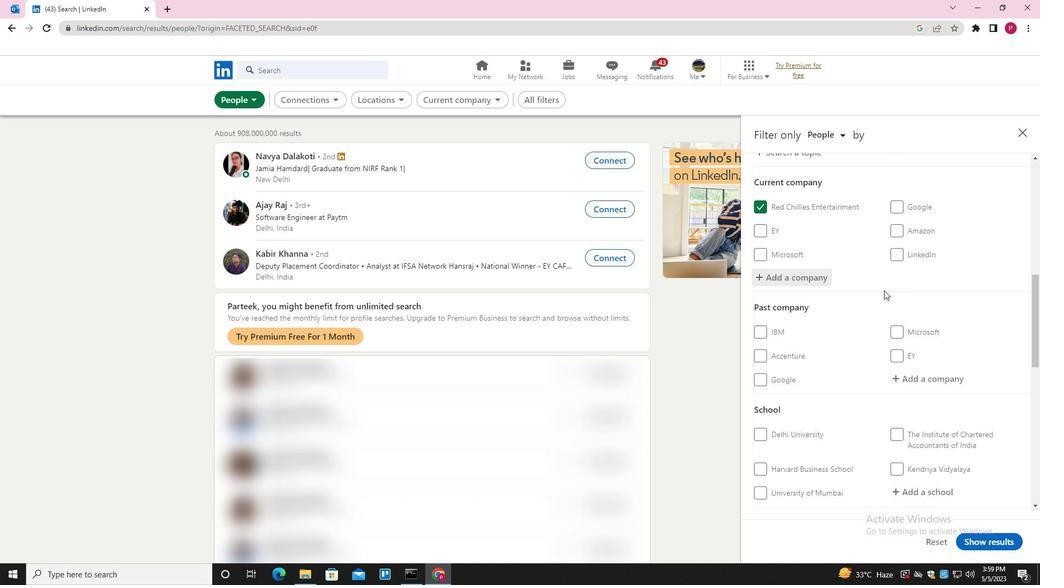 
Action: Mouse scrolled (884, 289) with delta (0, 0)
Screenshot: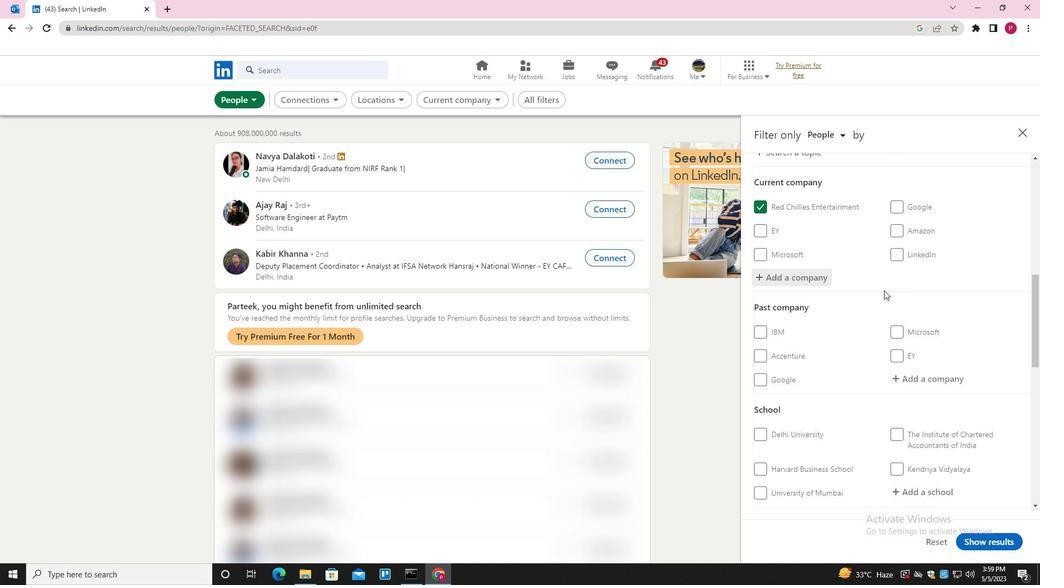 
Action: Mouse scrolled (884, 289) with delta (0, 0)
Screenshot: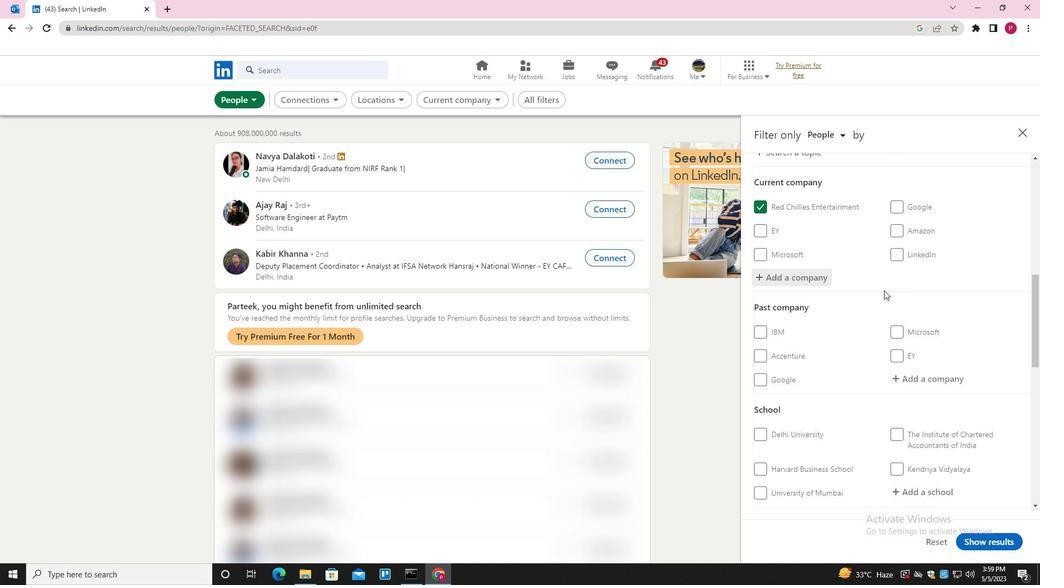 
Action: Mouse scrolled (884, 289) with delta (0, 0)
Screenshot: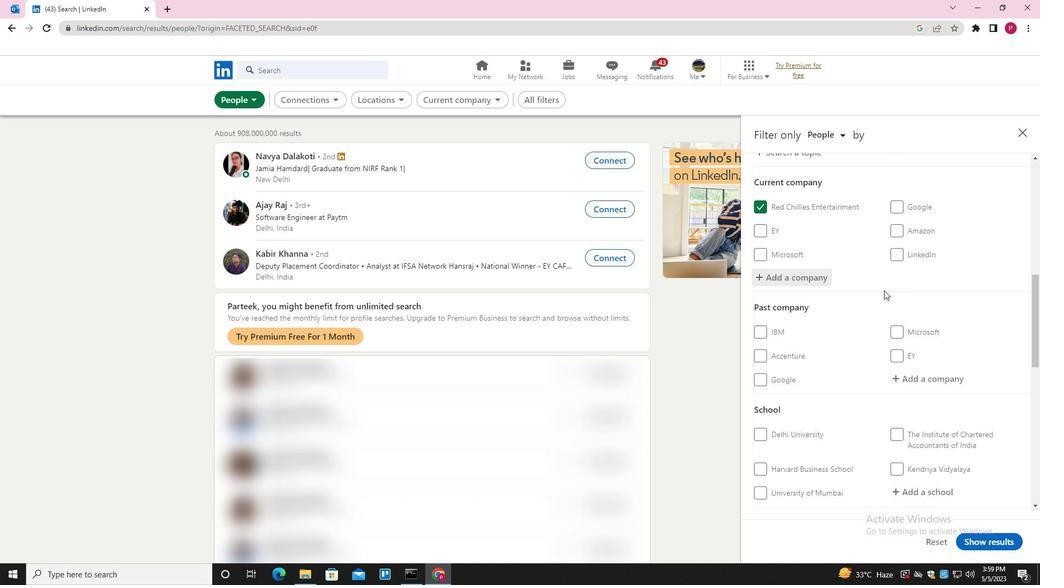 
Action: Mouse moved to (916, 282)
Screenshot: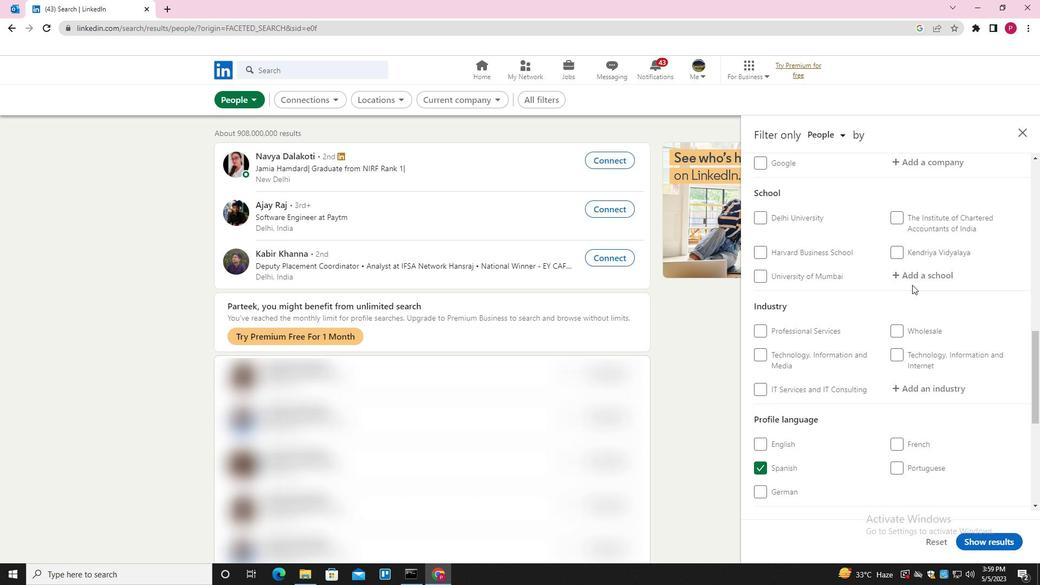 
Action: Mouse pressed left at (916, 282)
Screenshot: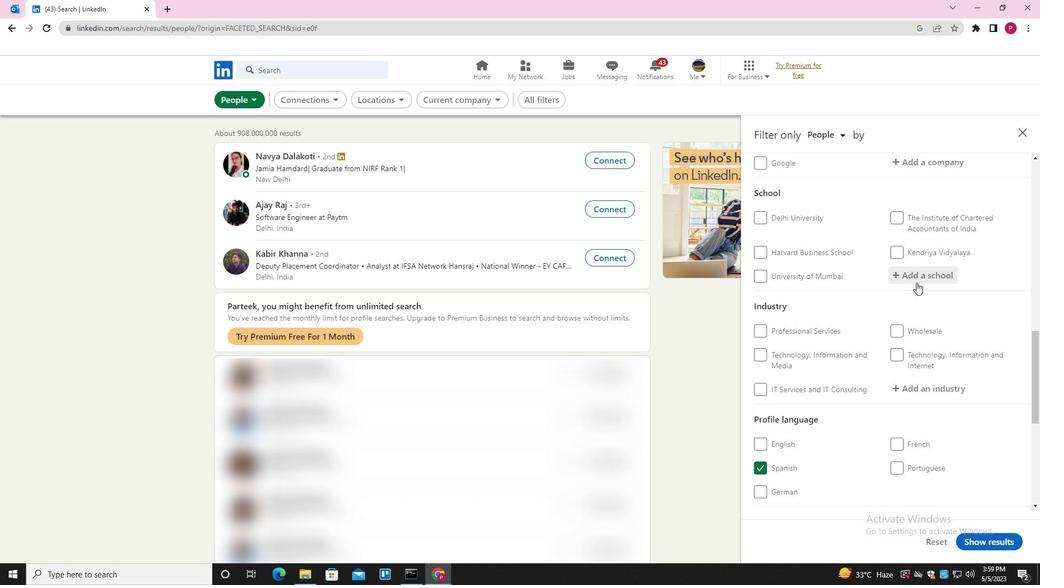 
Action: Key pressed <Key.shift><Key.shift><Key.shift><Key.shift><Key.shift><Key.shift><Key.shift><Key.shift><Key.shift><Key.shift>KJ<Key.space><Key.shift><Key.shift><Key.shift><Key.shift><Key.shift><Key.shift><Key.shift><Key.shift><Key.shift><Key.shift><Key.shift><Key.shift><Key.shift><Key.shift><Key.shift><Key.shift><Key.shift><Key.shift><Key.shift><Key.shift><Key.shift><Key.shift><Key.shift><Key.shift><Key.shift><Key.shift><Key.shift><Key.shift><Key.shift><Key.shift><Key.shift><Key.shift><Key.shift><Key.shift><Key.shift><Key.shift><Key.shift><Key.shift><Key.shift><Key.shift><Key.shift><Key.shift><Key.shift><Key.shift><Key.shift><Key.shift><Key.shift><Key.shift><Key.shift><Key.shift><Key.shift><Key.shift><Key.shift><Key.shift><Key.shift><Key.shift><Key.shift><Key.shift><Key.shift><Key.shift><Key.shift>SOMAIYA<Key.space><Key.shift>INSTITUTE<Key.space>OF<Key.space><Key.shift>MANAGEMENT<Key.down><Key.enter>
Screenshot: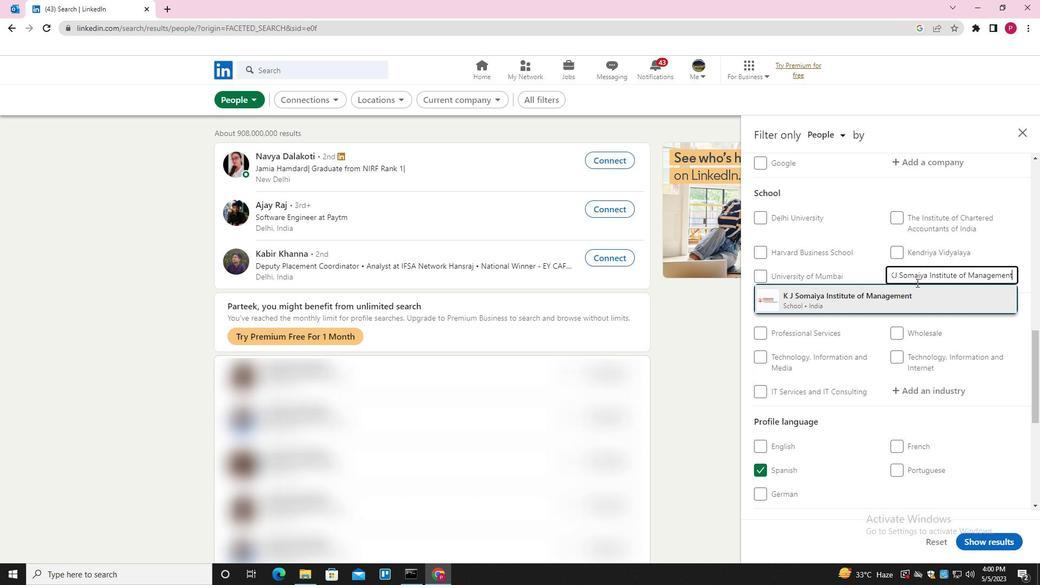 
Action: Mouse moved to (871, 304)
Screenshot: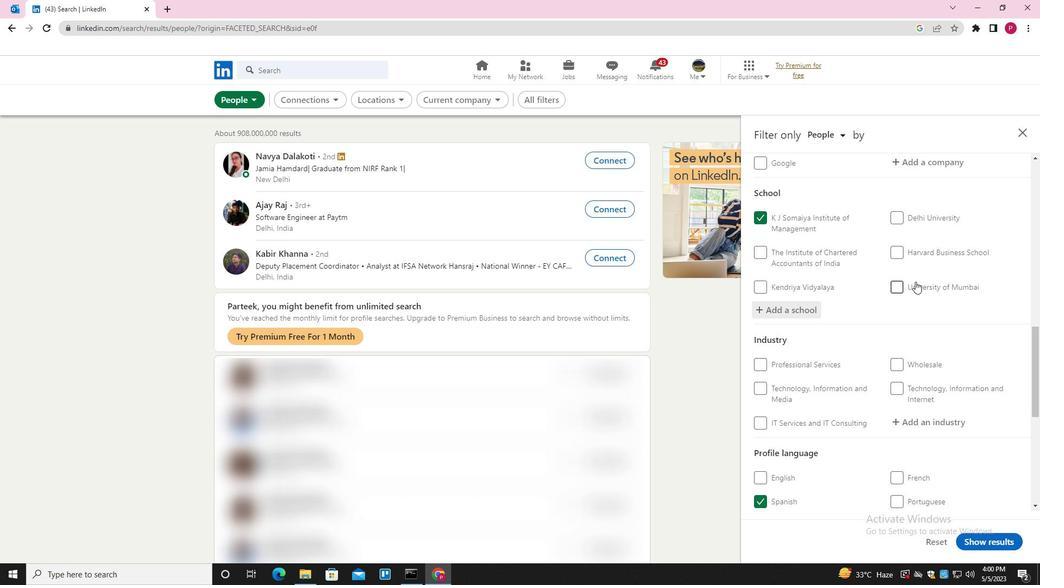 
Action: Mouse scrolled (871, 304) with delta (0, 0)
Screenshot: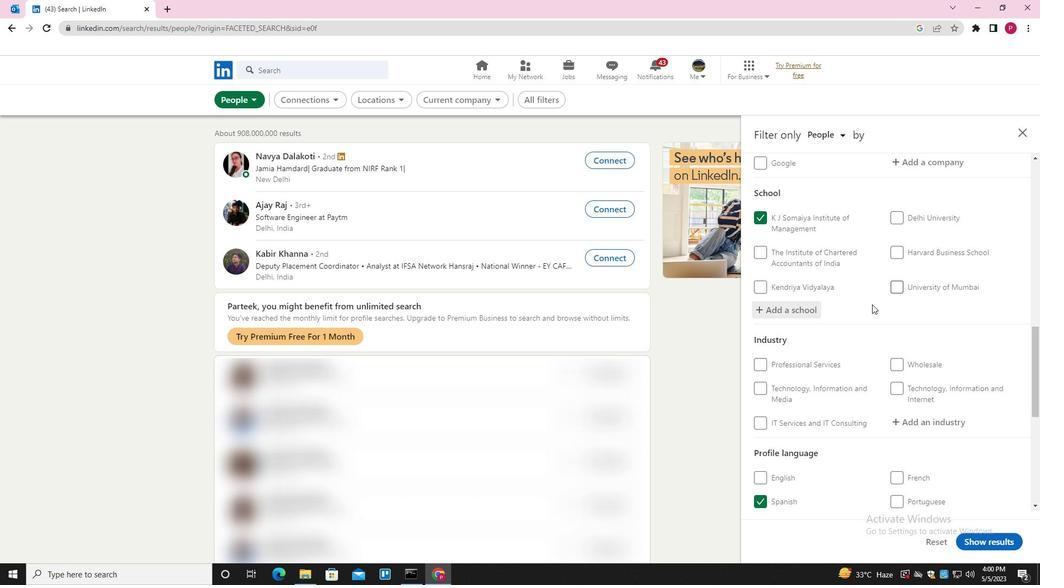 
Action: Mouse scrolled (871, 304) with delta (0, 0)
Screenshot: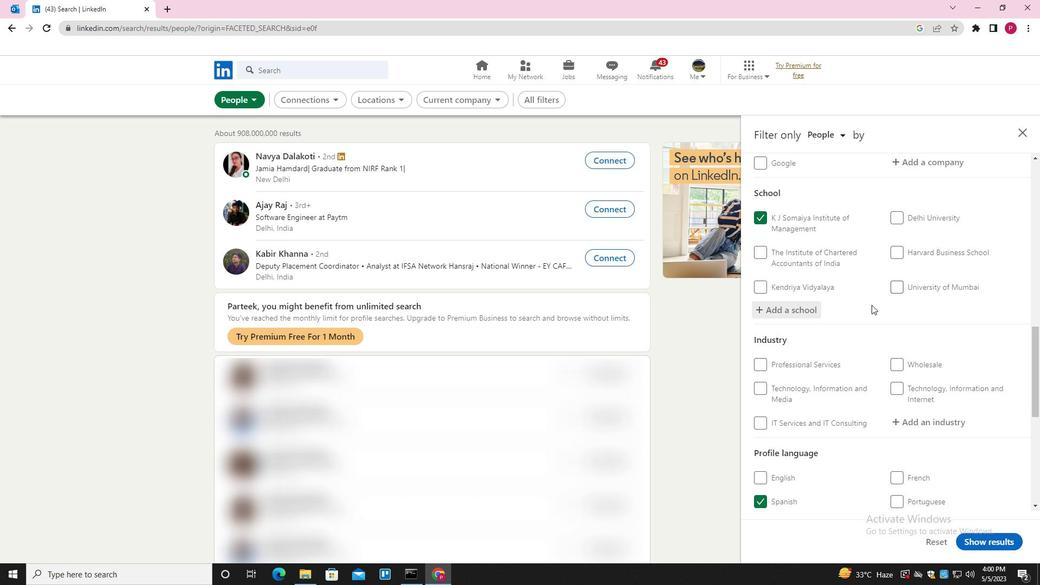 
Action: Mouse scrolled (871, 304) with delta (0, 0)
Screenshot: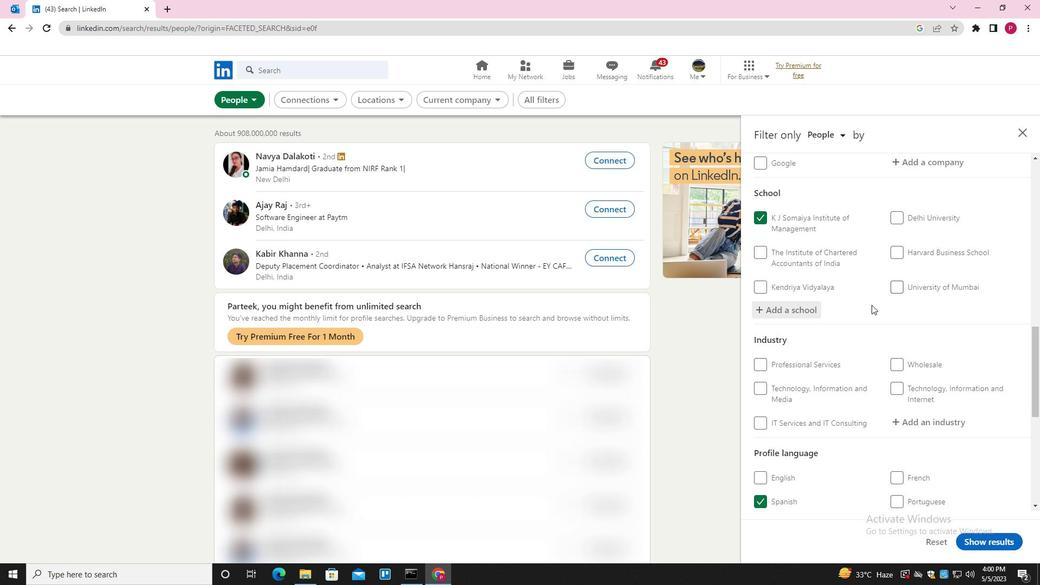 
Action: Mouse moved to (870, 306)
Screenshot: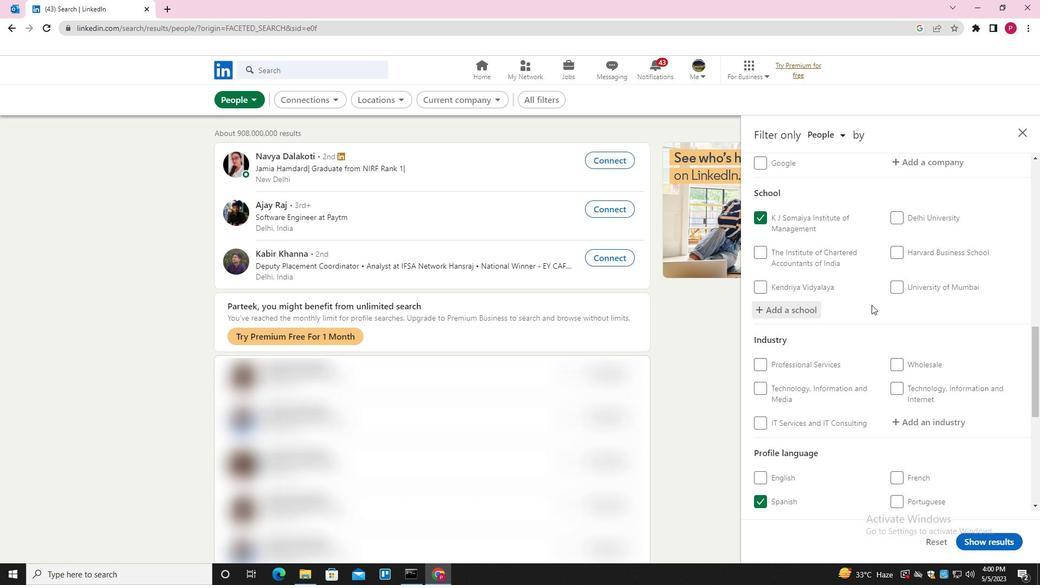 
Action: Mouse scrolled (870, 305) with delta (0, 0)
Screenshot: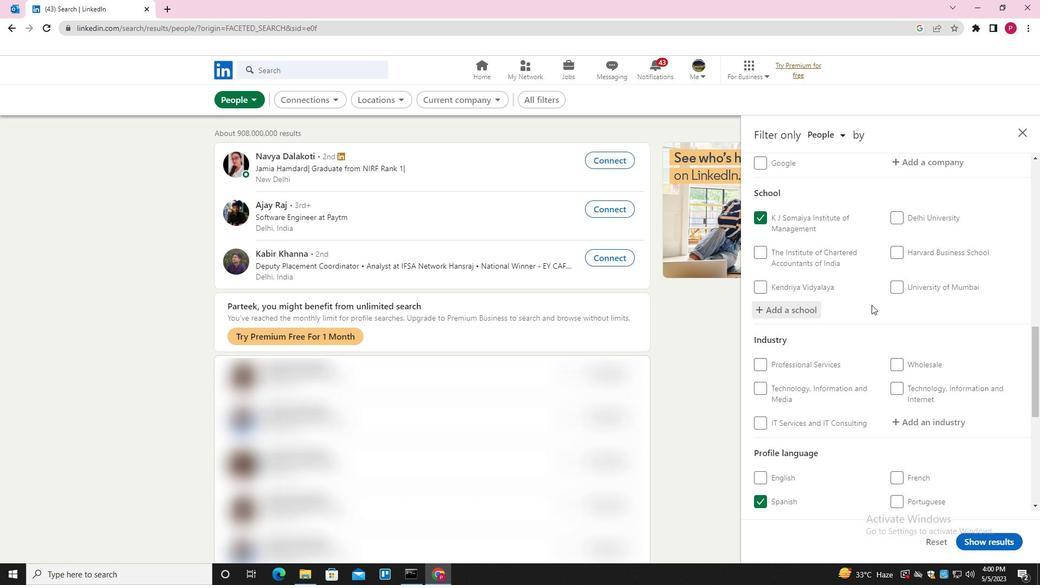 
Action: Mouse moved to (934, 200)
Screenshot: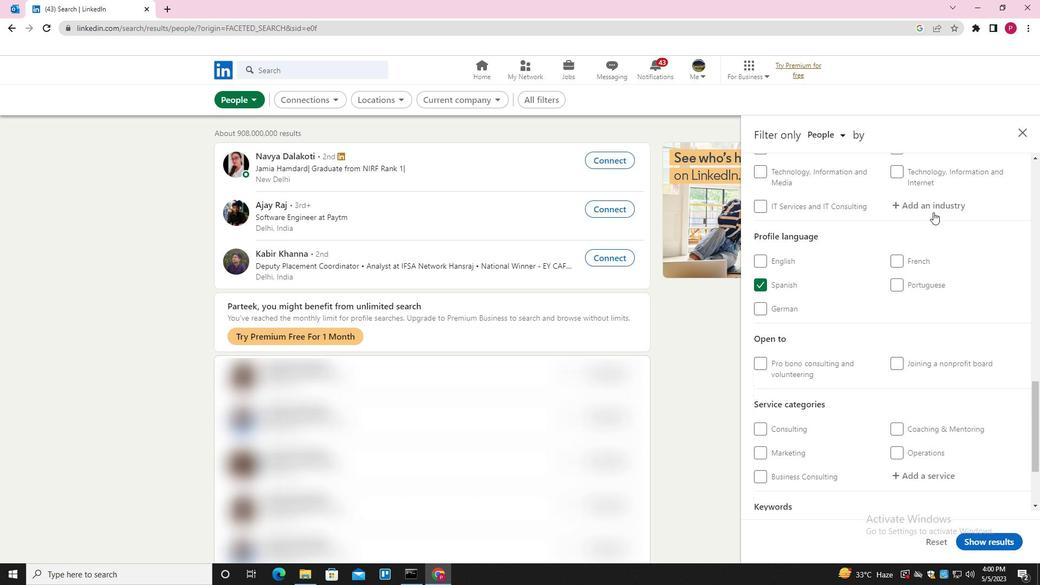 
Action: Mouse pressed left at (934, 200)
Screenshot: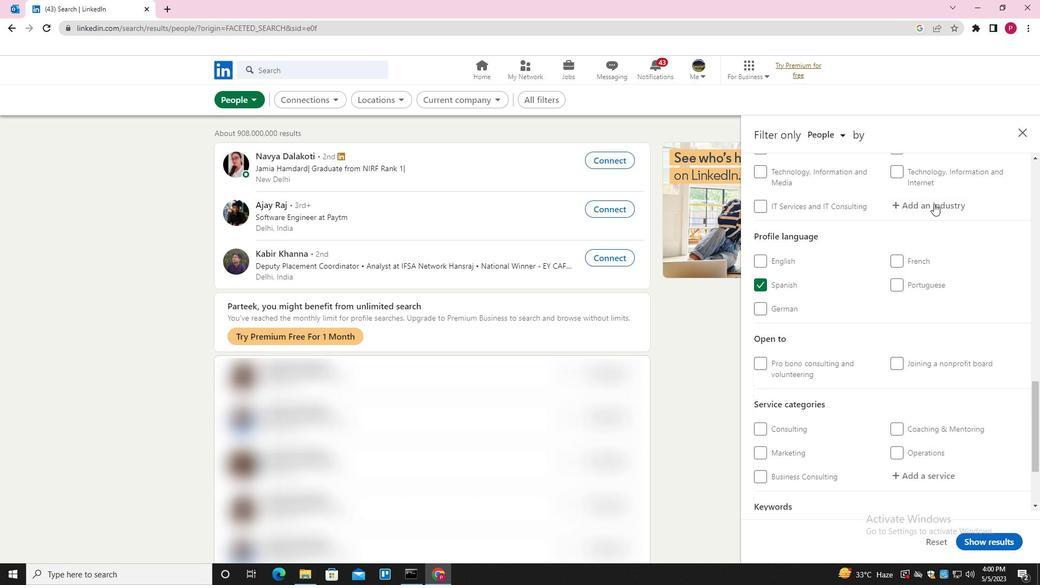 
Action: Key pressed <Key.shift><Key.shift><Key.shift>A<Key.backspace><Key.shift>RETAIL<Key.space><Key.shift>APPER<Key.backspace><Key.backspace>AREL<Key.space>AND<Key.space><Key.shift>FASHION<Key.down><Key.enter>
Screenshot: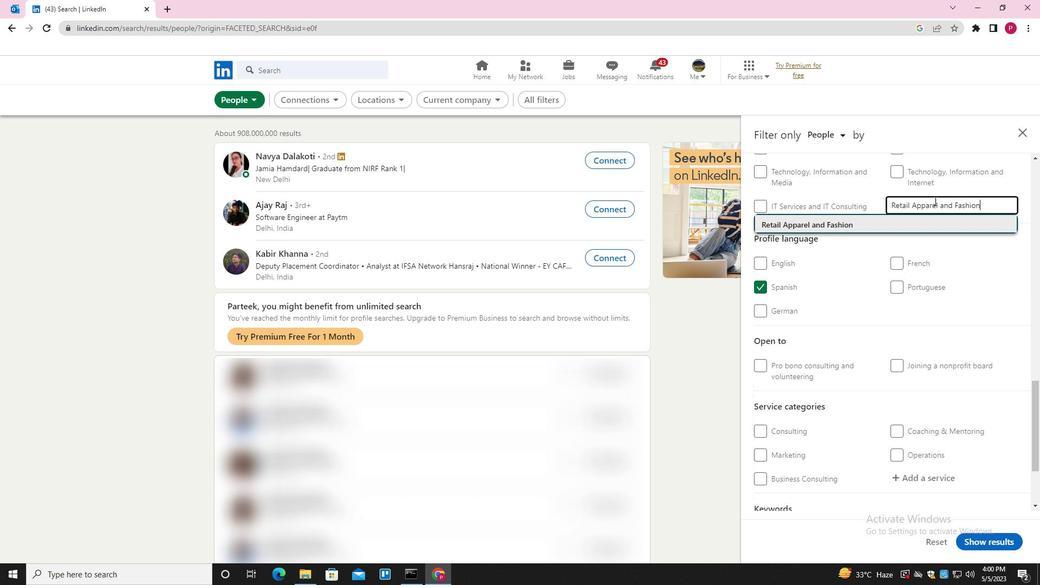 
Action: Mouse moved to (880, 289)
Screenshot: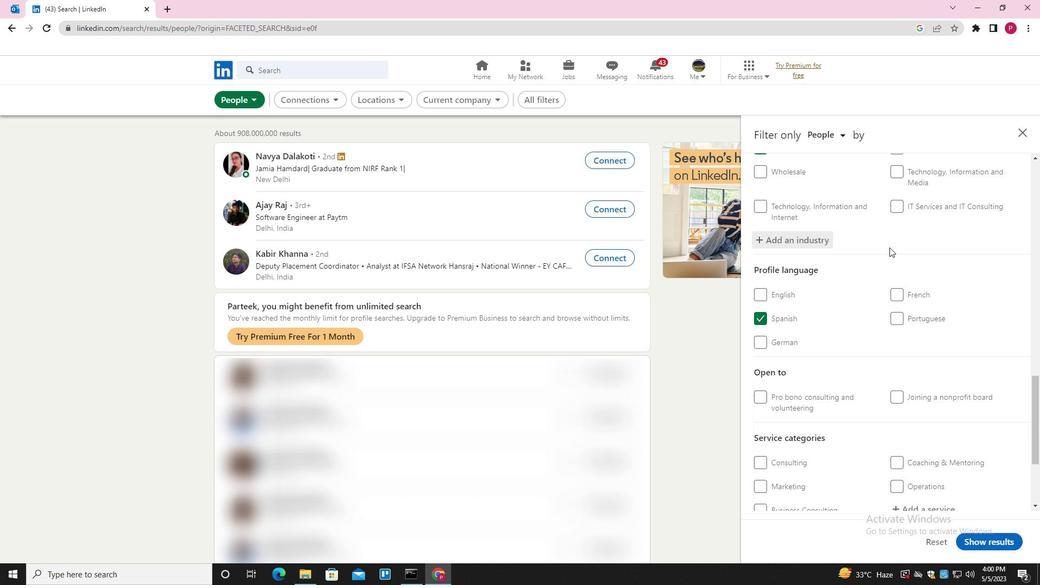 
Action: Mouse scrolled (880, 289) with delta (0, 0)
Screenshot: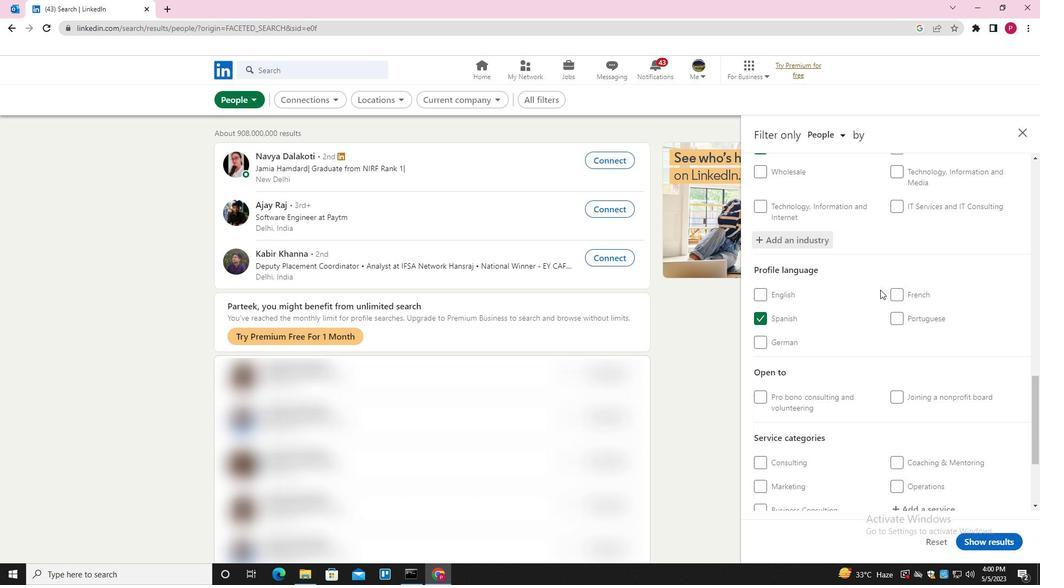 
Action: Mouse scrolled (880, 289) with delta (0, 0)
Screenshot: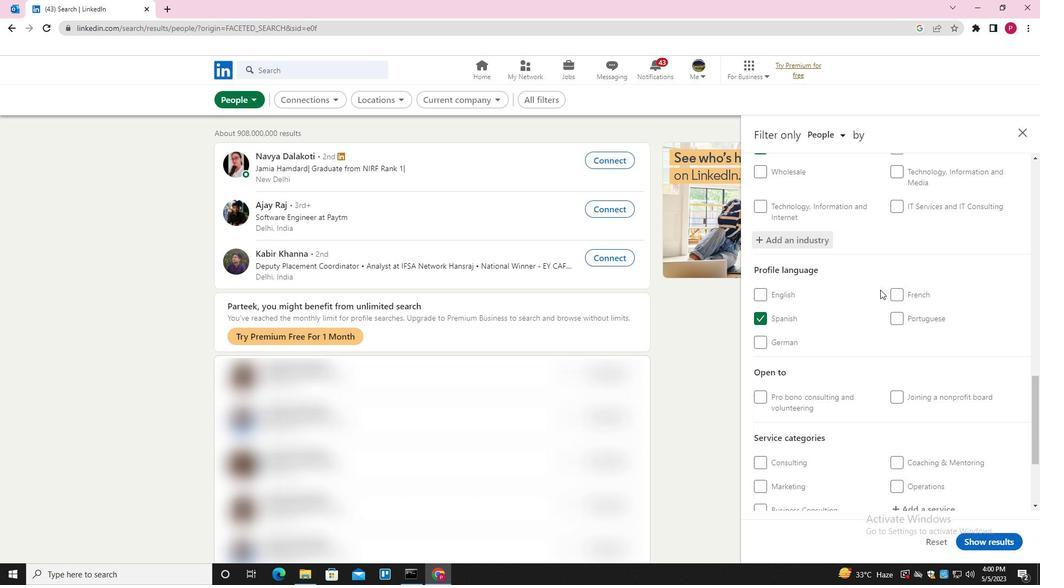 
Action: Mouse moved to (875, 323)
Screenshot: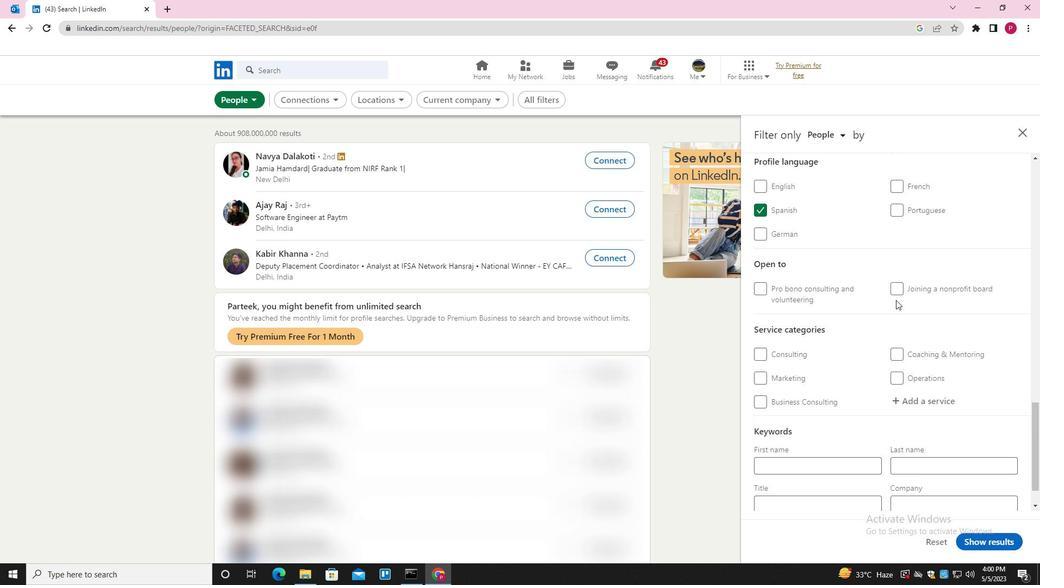 
Action: Mouse scrolled (875, 323) with delta (0, 0)
Screenshot: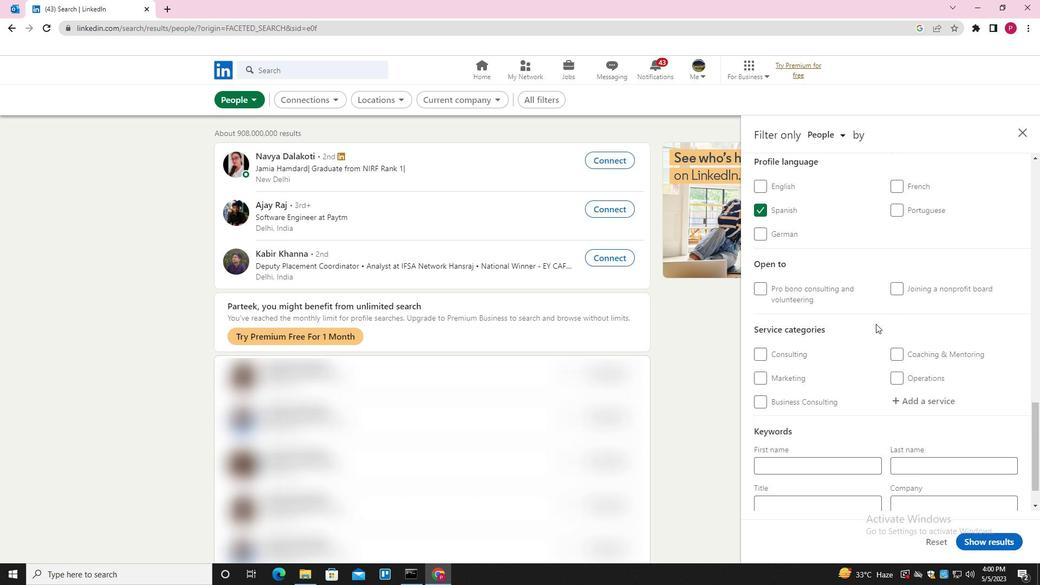 
Action: Mouse moved to (858, 309)
Screenshot: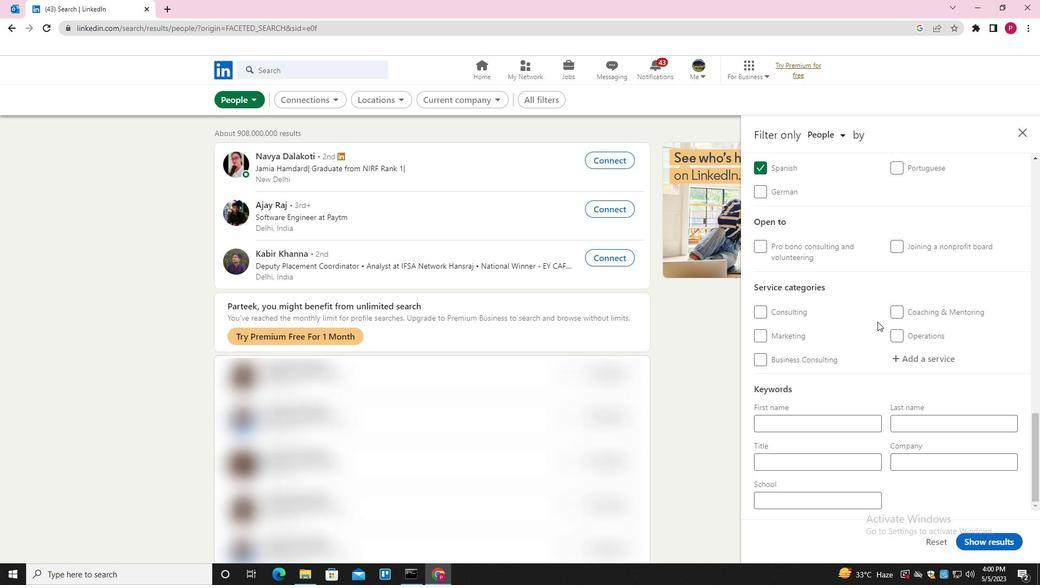 
Action: Mouse scrolled (858, 309) with delta (0, 0)
Screenshot: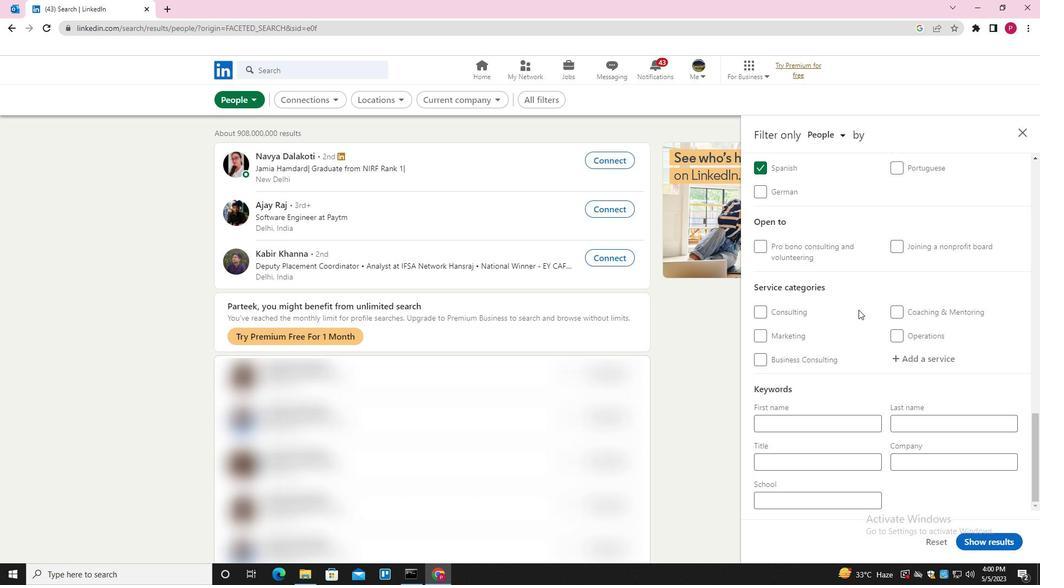 
Action: Mouse scrolled (858, 309) with delta (0, 0)
Screenshot: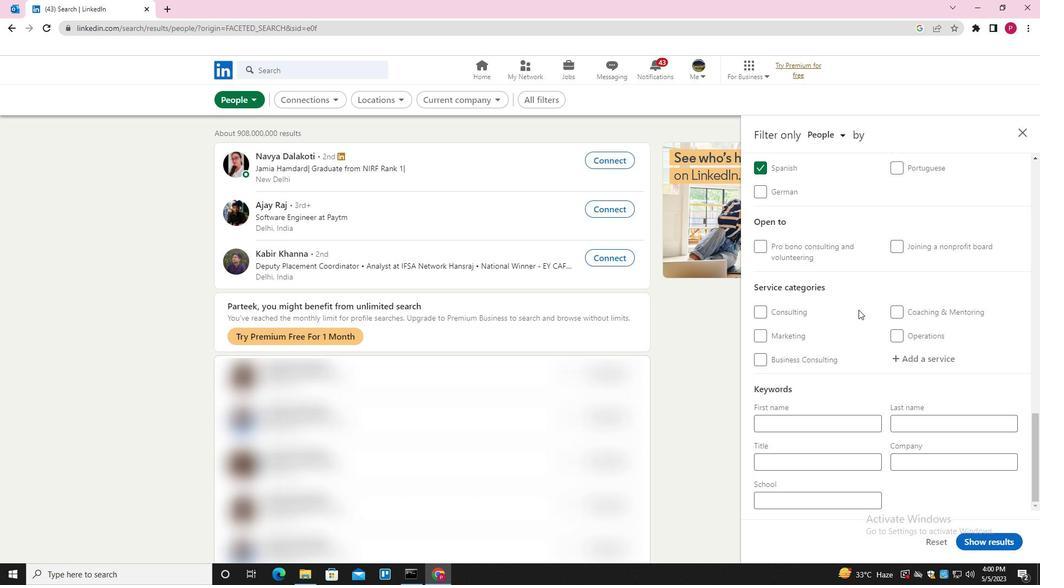 
Action: Mouse moved to (907, 354)
Screenshot: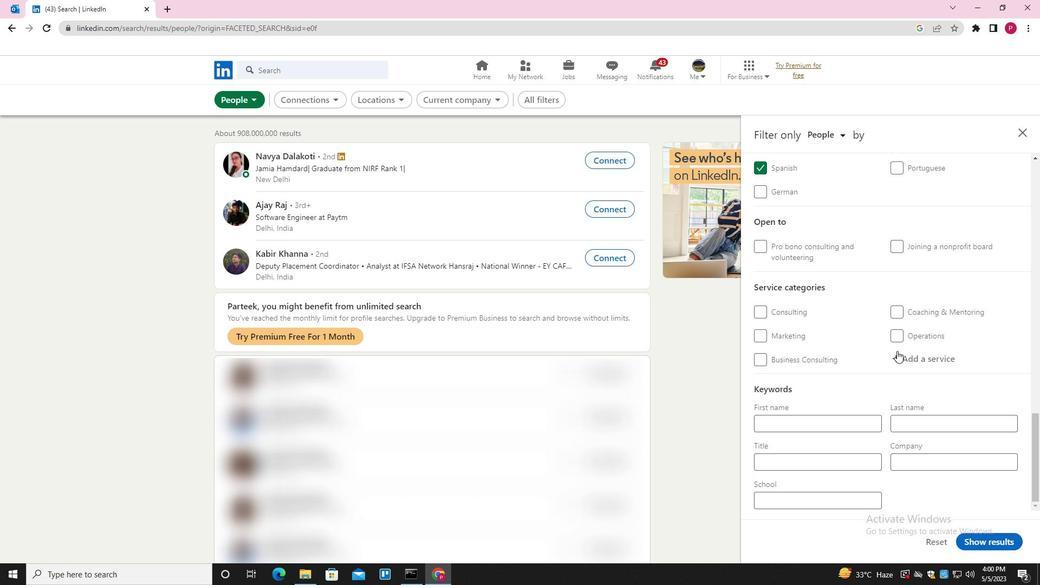 
Action: Mouse pressed left at (907, 354)
Screenshot: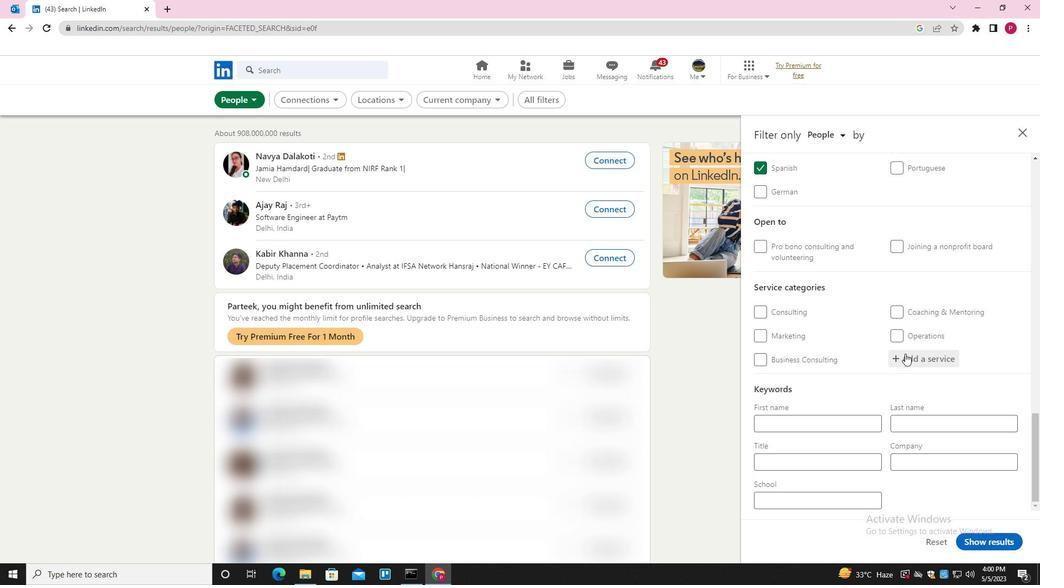 
Action: Key pressed <Key.shift>CORPORATE<Key.space><Key.shift>EVENTS<Key.space><Key.down><Key.enter>
Screenshot: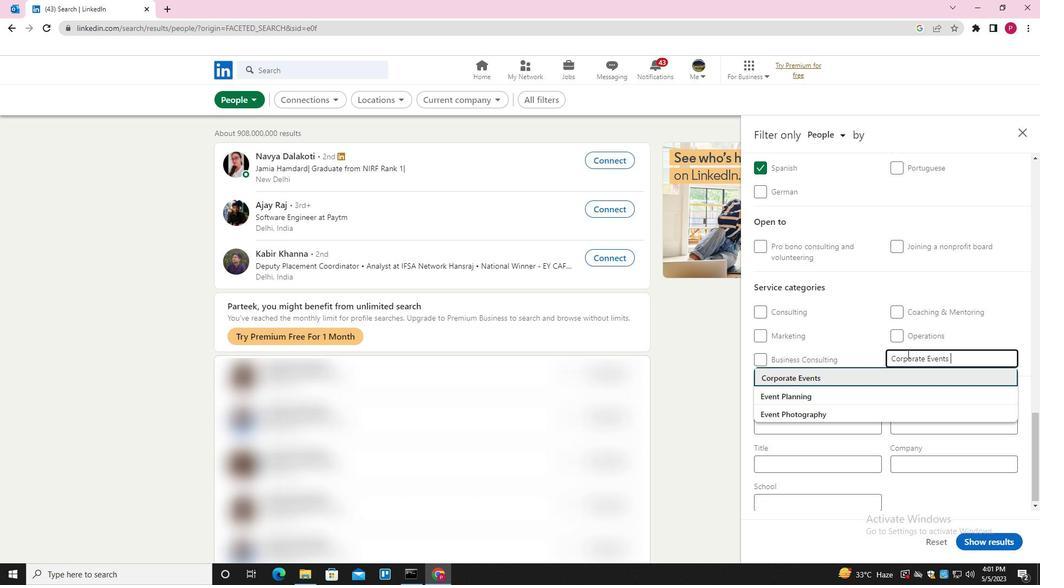 
Action: Mouse moved to (907, 355)
Screenshot: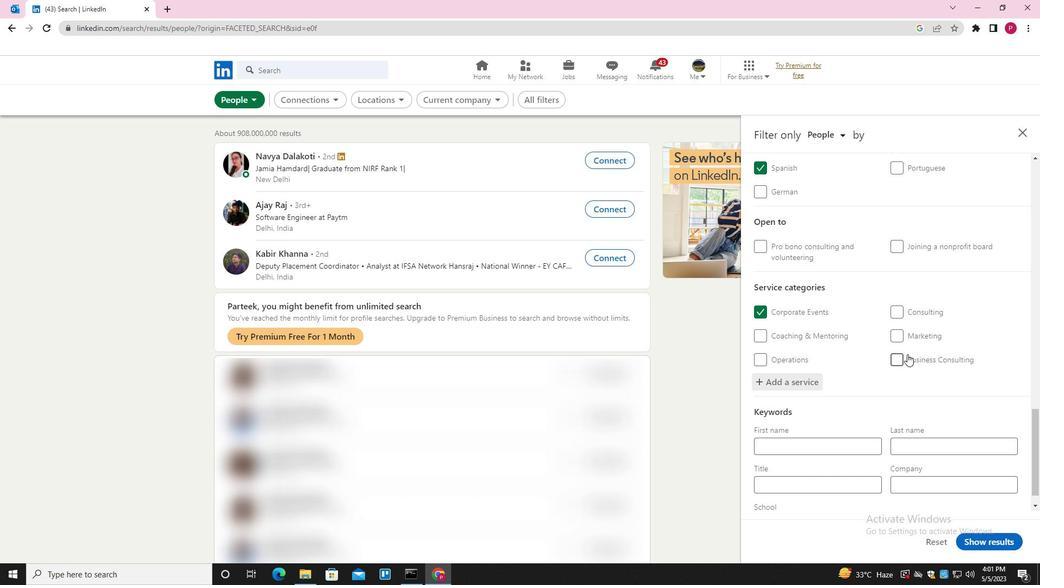 
Action: Mouse scrolled (907, 354) with delta (0, 0)
Screenshot: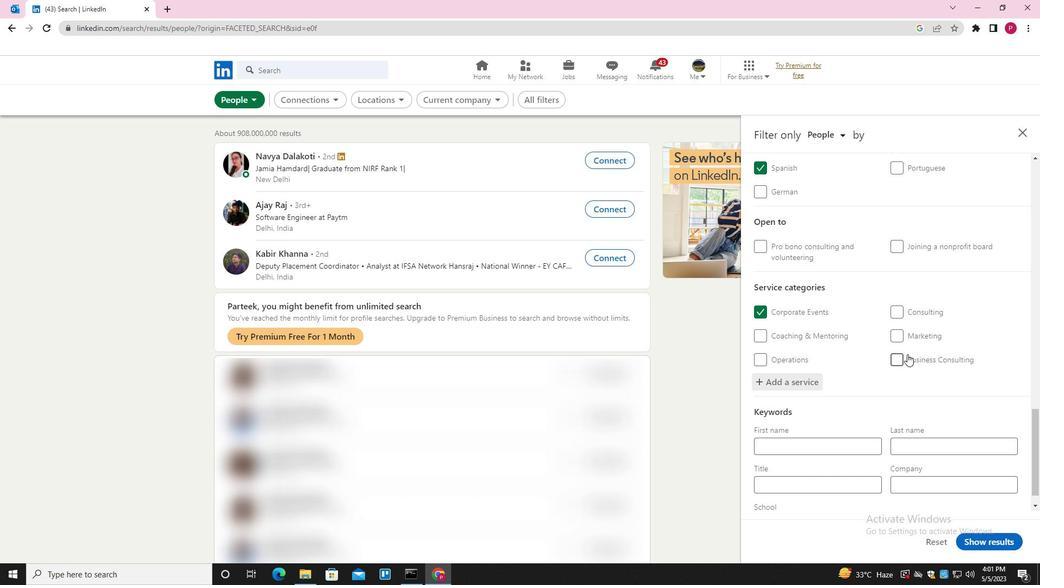 
Action: Mouse moved to (907, 356)
Screenshot: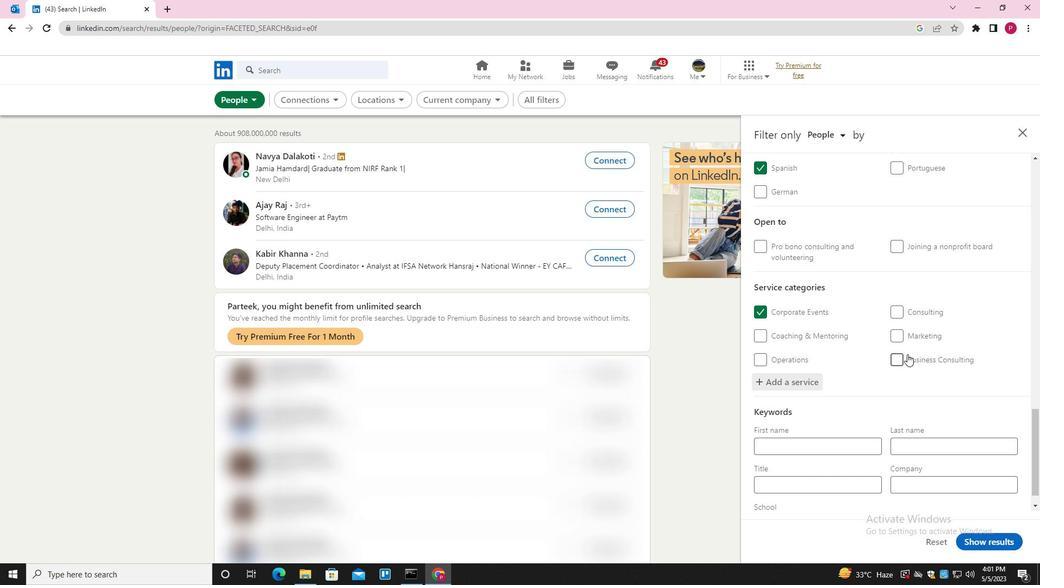 
Action: Mouse scrolled (907, 355) with delta (0, 0)
Screenshot: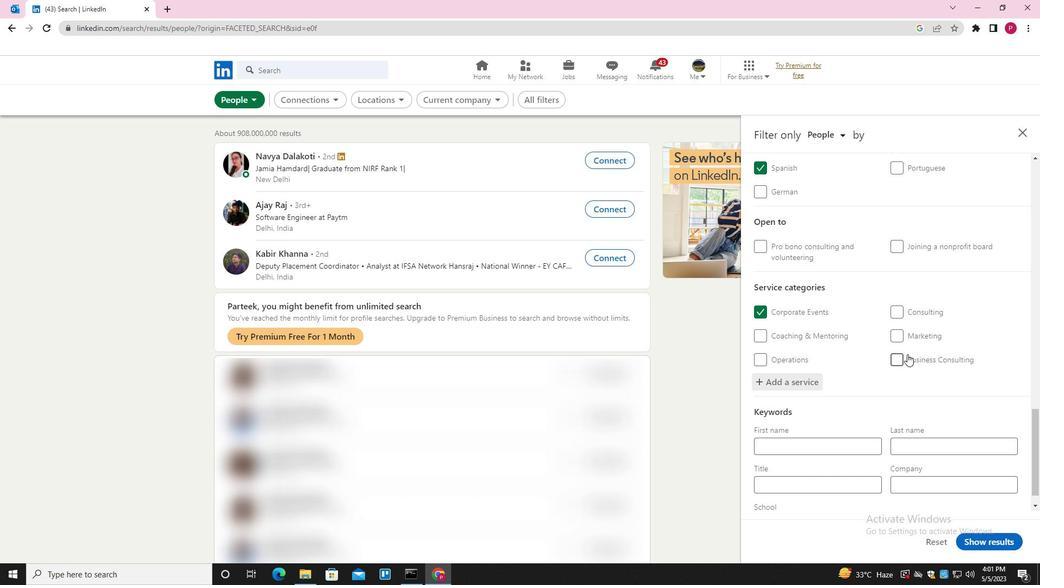 
Action: Mouse moved to (903, 359)
Screenshot: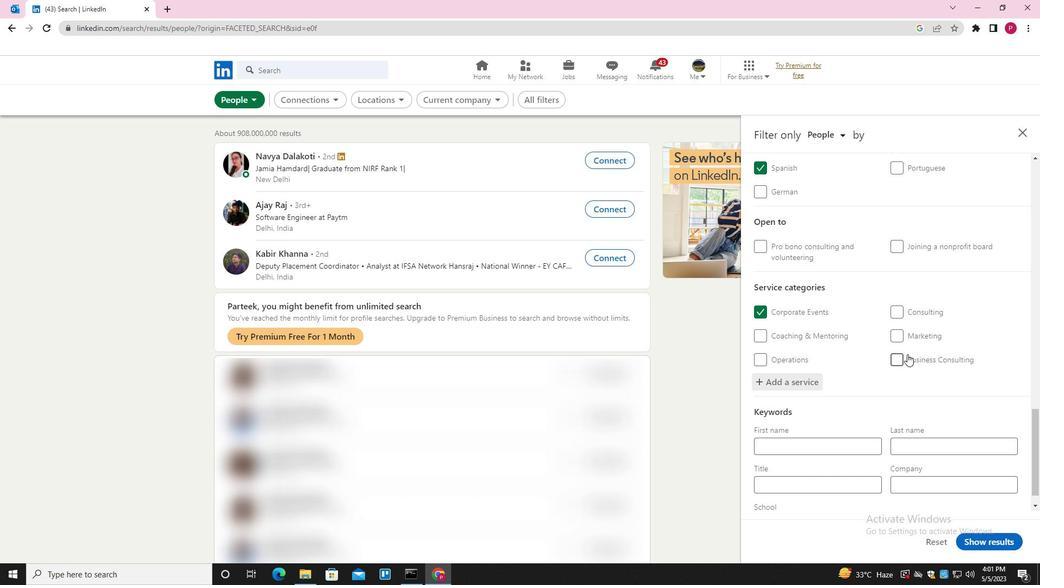 
Action: Mouse scrolled (903, 359) with delta (0, 0)
Screenshot: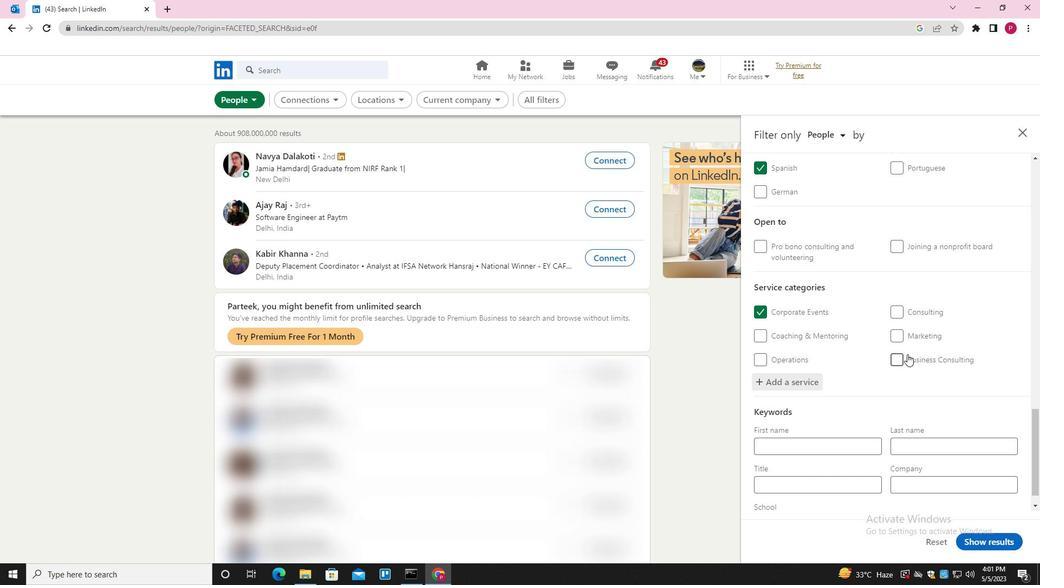 
Action: Mouse moved to (902, 359)
Screenshot: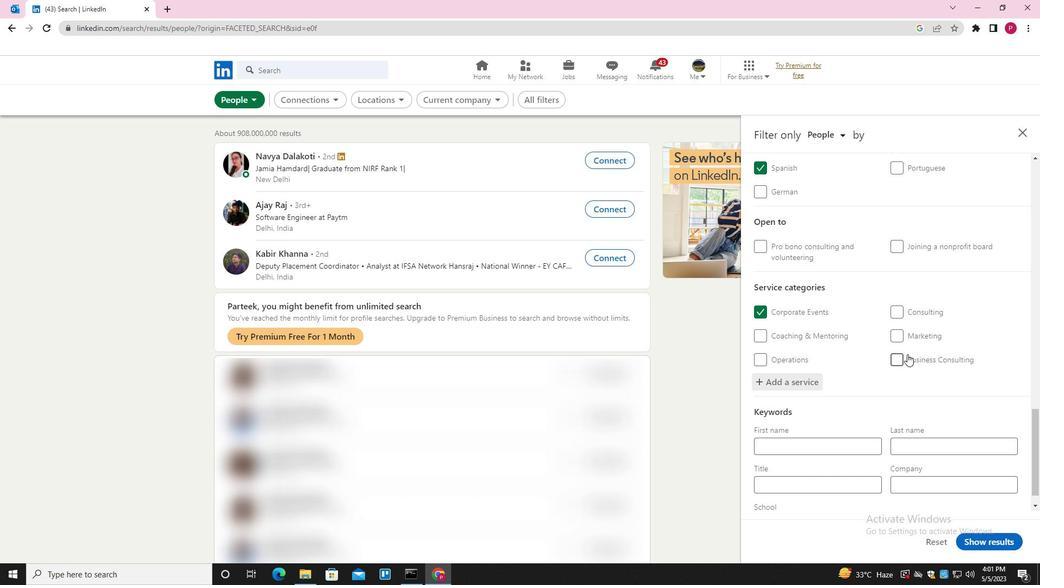 
Action: Mouse scrolled (902, 359) with delta (0, 0)
Screenshot: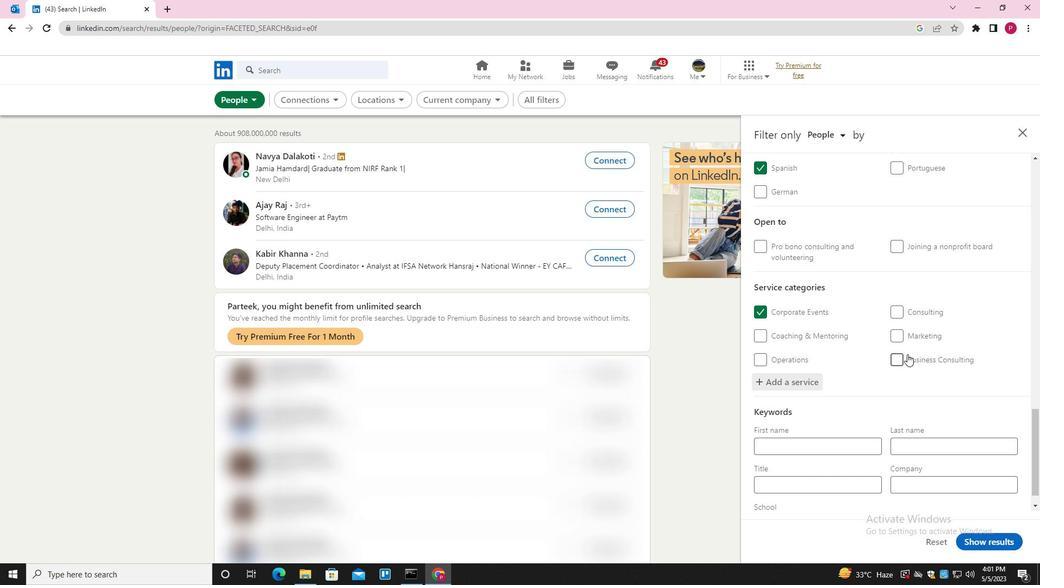 
Action: Mouse moved to (901, 366)
Screenshot: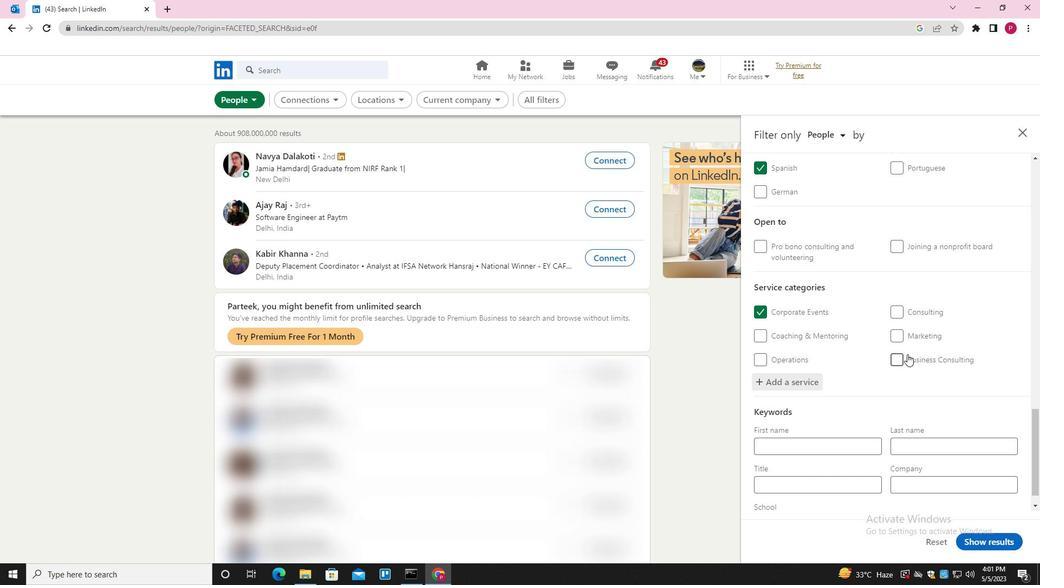 
Action: Mouse scrolled (901, 366) with delta (0, 0)
Screenshot: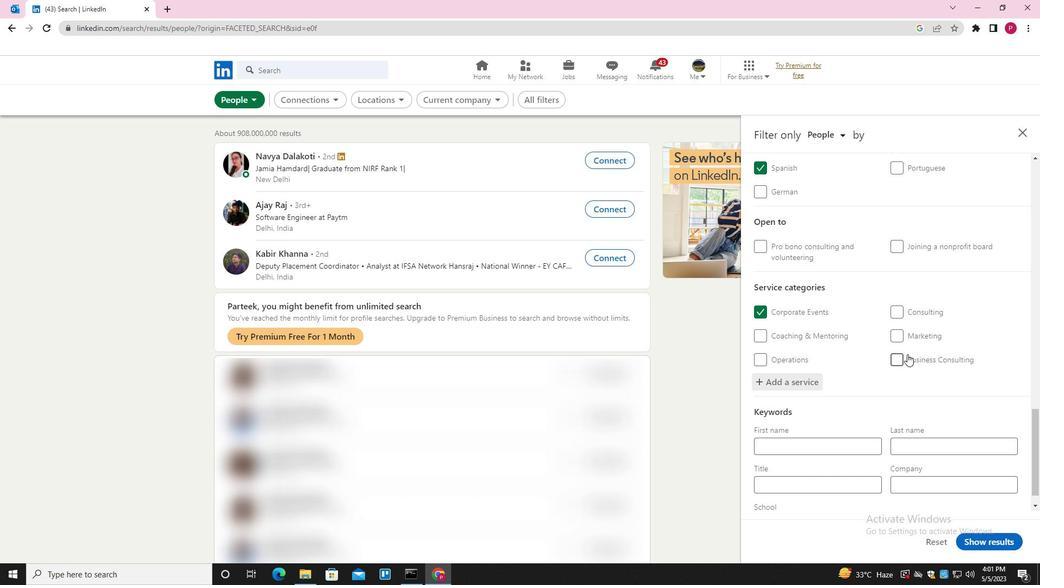 
Action: Mouse moved to (843, 455)
Screenshot: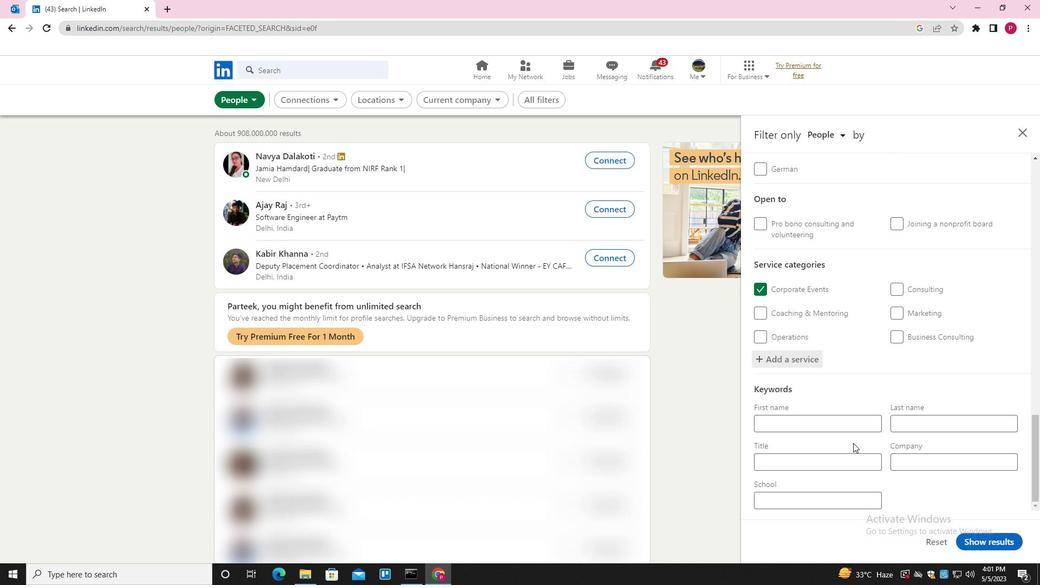 
Action: Mouse pressed left at (843, 455)
Screenshot: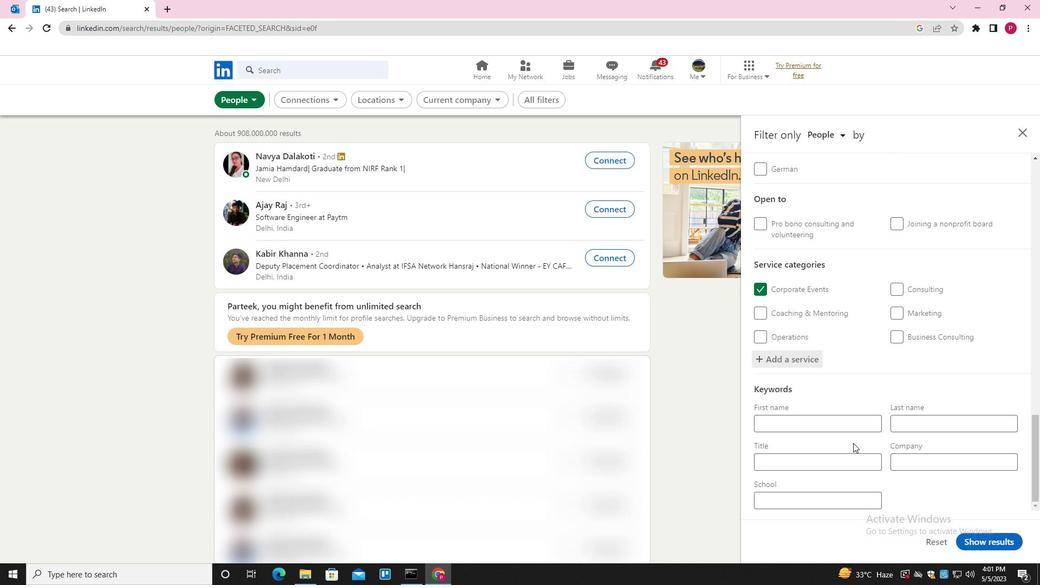 
Action: Key pressed <Key.shift><Key.shift><Key.shift>COMPUTER<Key.space><Key.shift>SCIENTIST
Screenshot: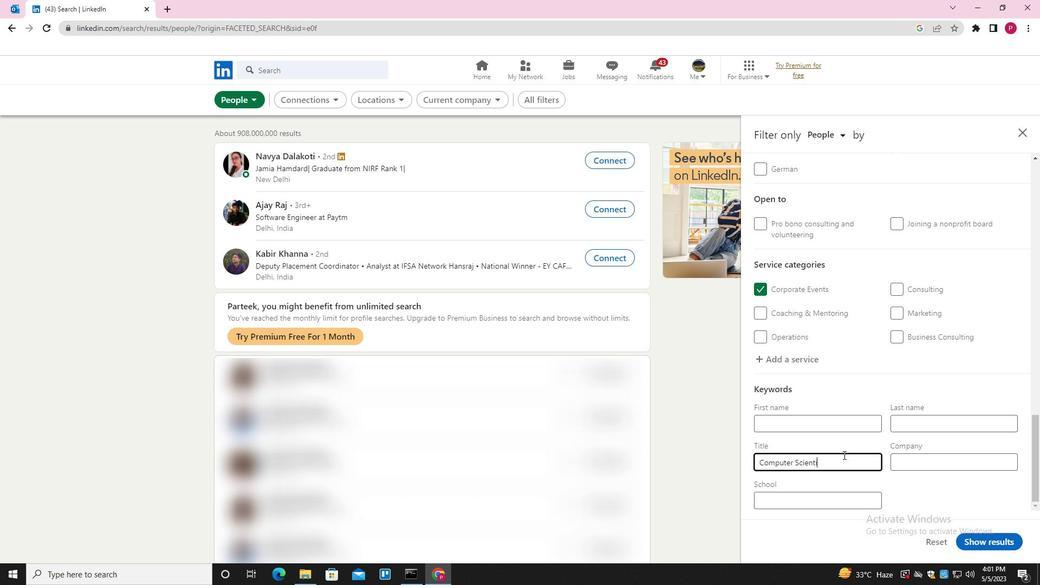 
Action: Mouse moved to (968, 535)
Screenshot: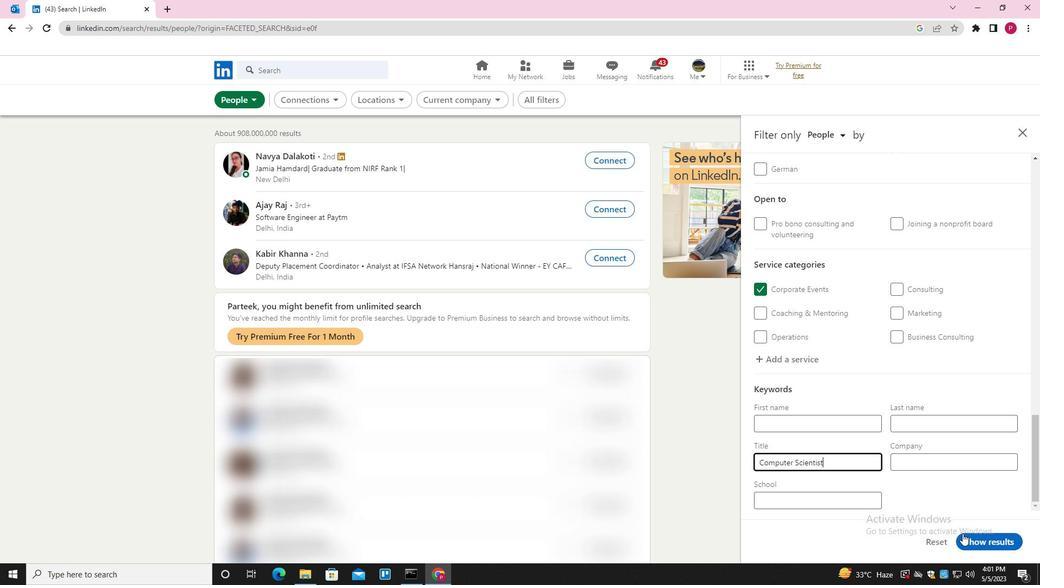 
Action: Mouse pressed left at (968, 535)
Screenshot: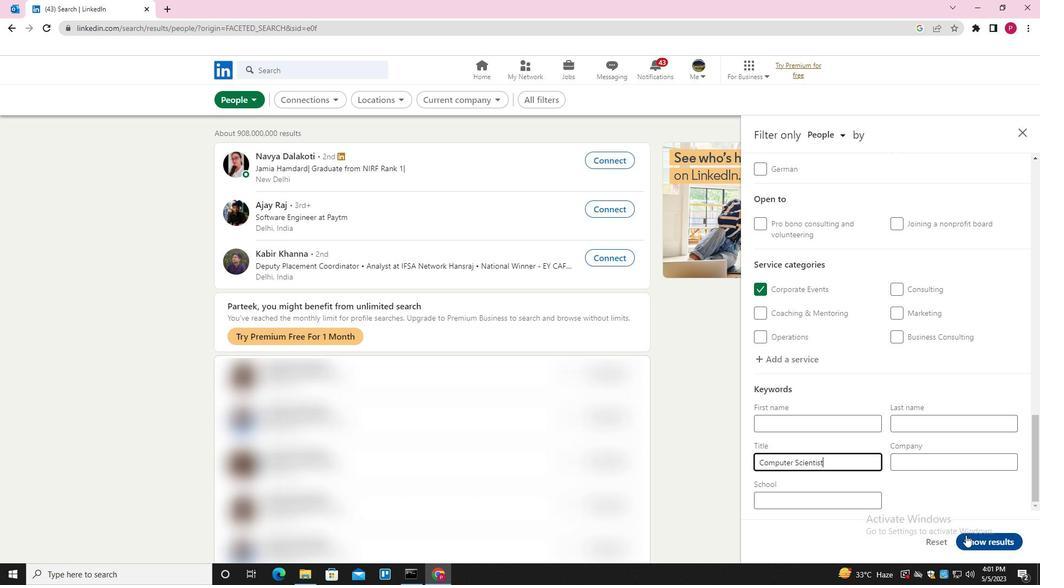 
Action: Mouse moved to (449, 211)
Screenshot: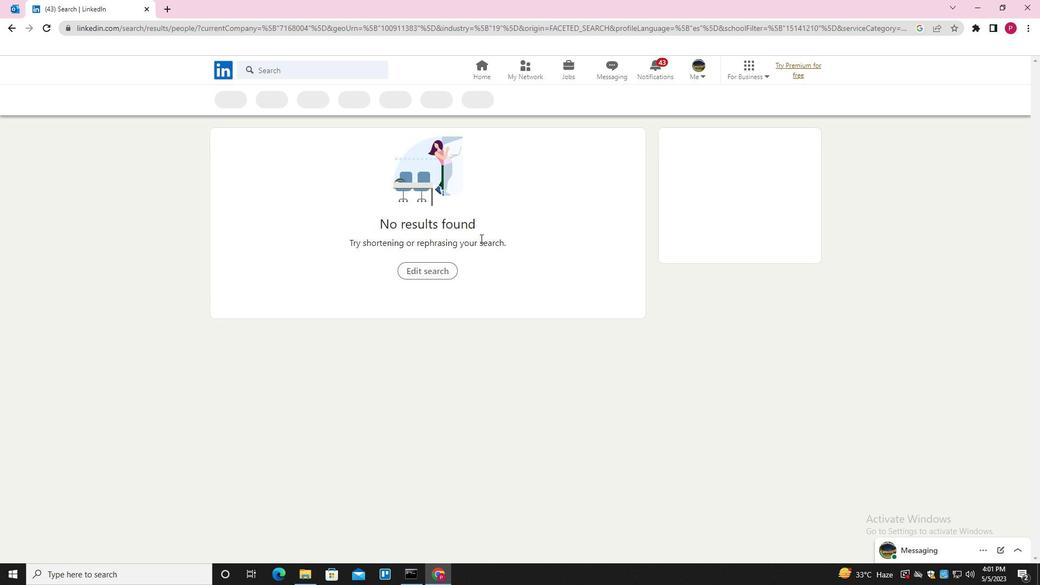 
